 Task: Reserve a 3-hour virtual sustainable living and zero-waste lifestyle seminar for eco-conscious living.
Action: Mouse pressed left at (689, 97)
Screenshot: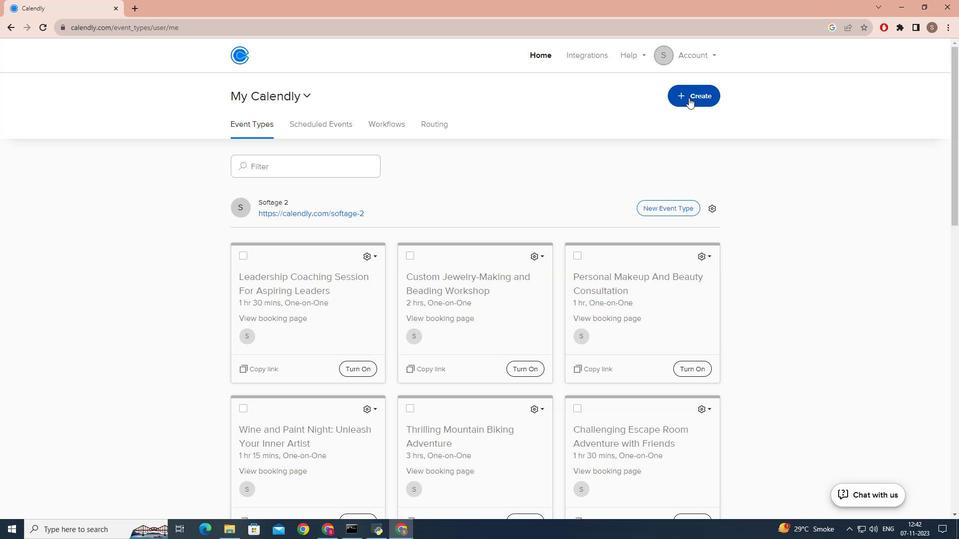 
Action: Mouse moved to (624, 144)
Screenshot: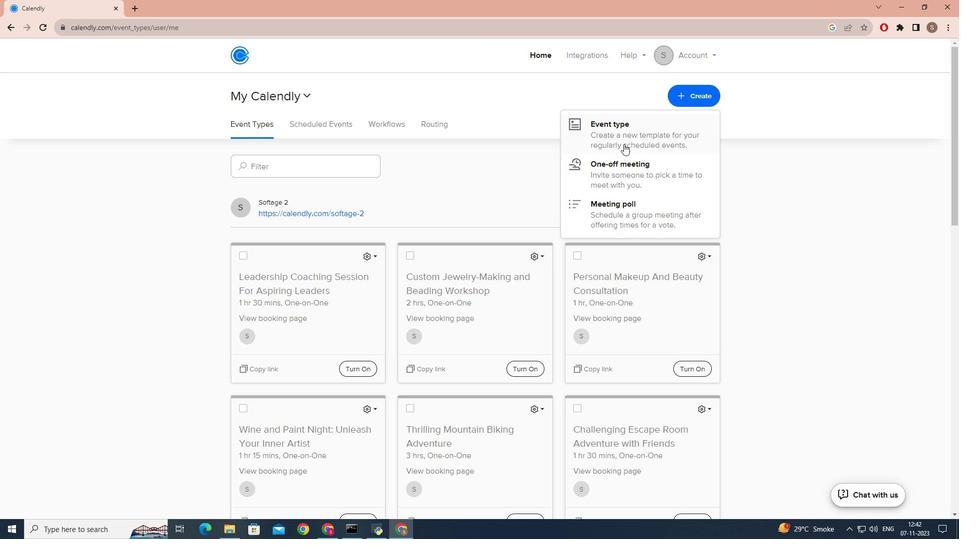 
Action: Mouse pressed left at (624, 144)
Screenshot: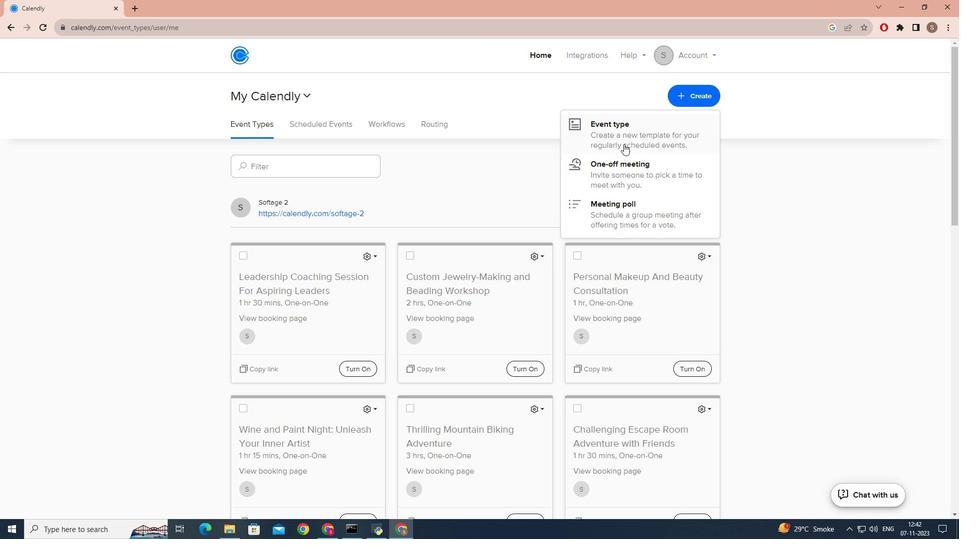 
Action: Mouse moved to (511, 188)
Screenshot: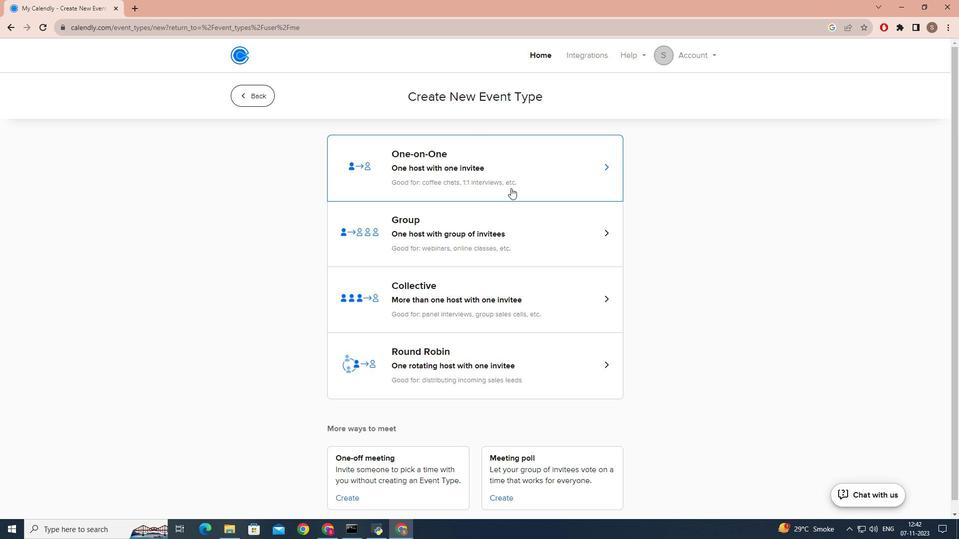
Action: Mouse pressed left at (511, 188)
Screenshot: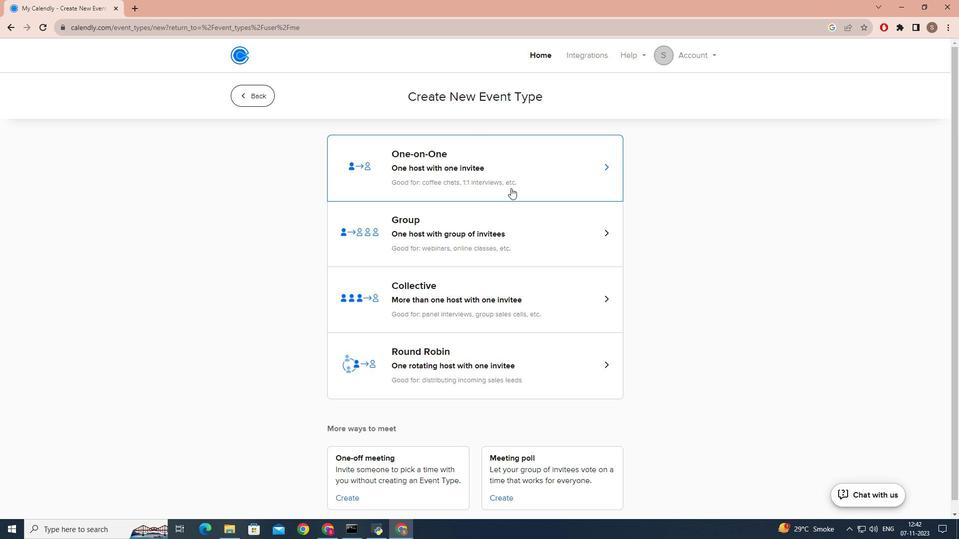 
Action: Mouse moved to (357, 232)
Screenshot: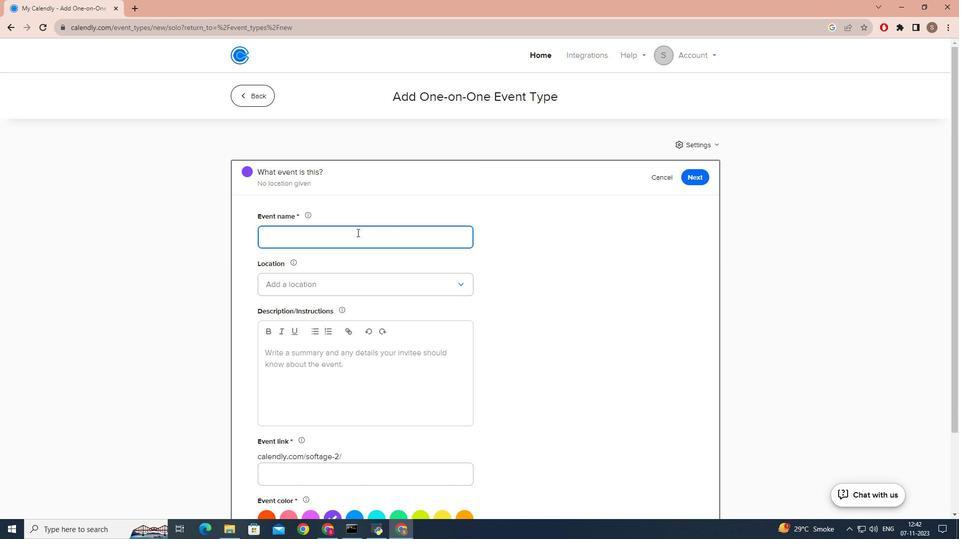 
Action: Key pressed <Key.caps_lock>S<Key.caps_lock>ustainable<Key.space><Key.caps_lock>L<Key.caps_lock>iving<Key.space>and<Key.space><Key.caps_lock>Z<Key.caps_lock>ero<Key.space><Key.caps_lock>W<Key.caps_lock>asrte<Key.backspace><Key.backspace><Key.backspace>te<Key.space><Key.caps_lock>L<Key.caps_lock>ifestyle<Key.space><Key.caps_lock>S<Key.caps_lock>eminar
Screenshot: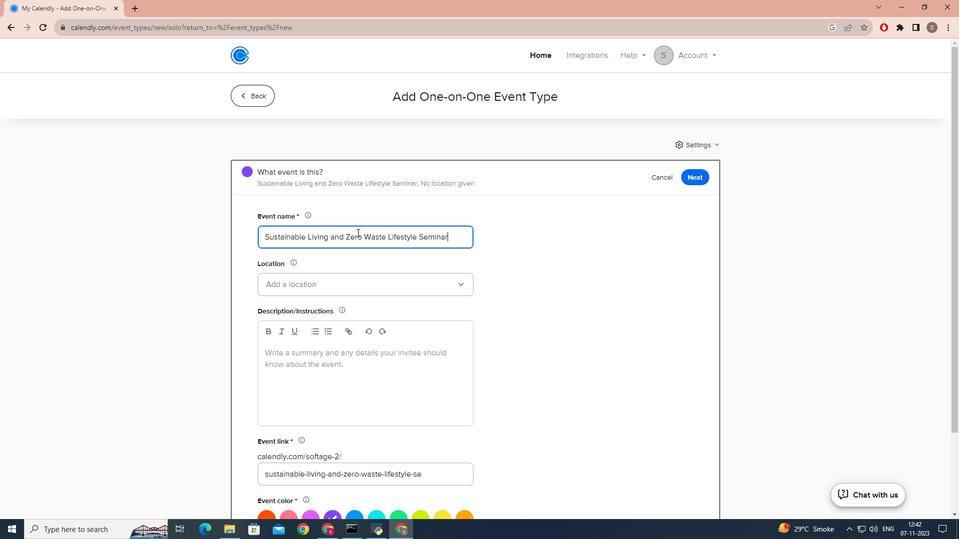 
Action: Mouse moved to (280, 272)
Screenshot: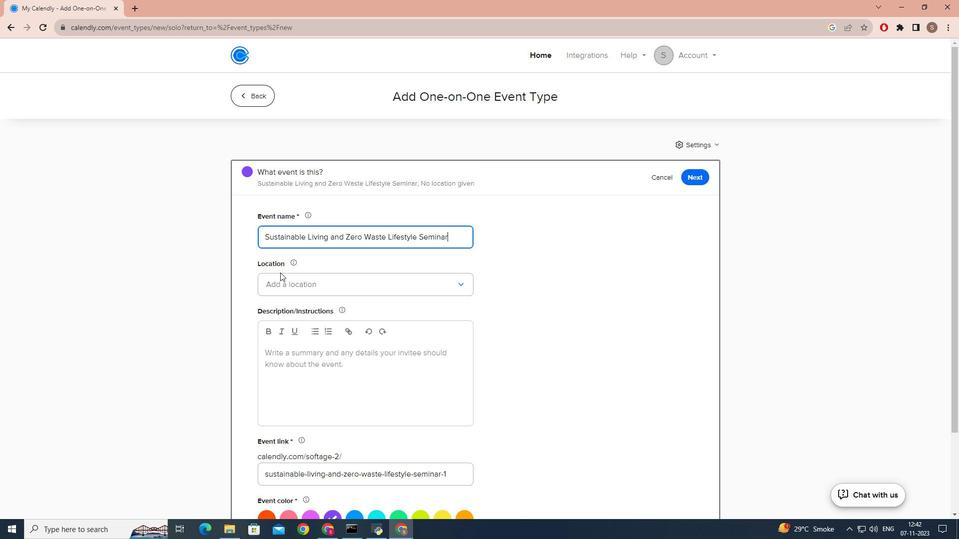 
Action: Mouse pressed left at (280, 272)
Screenshot: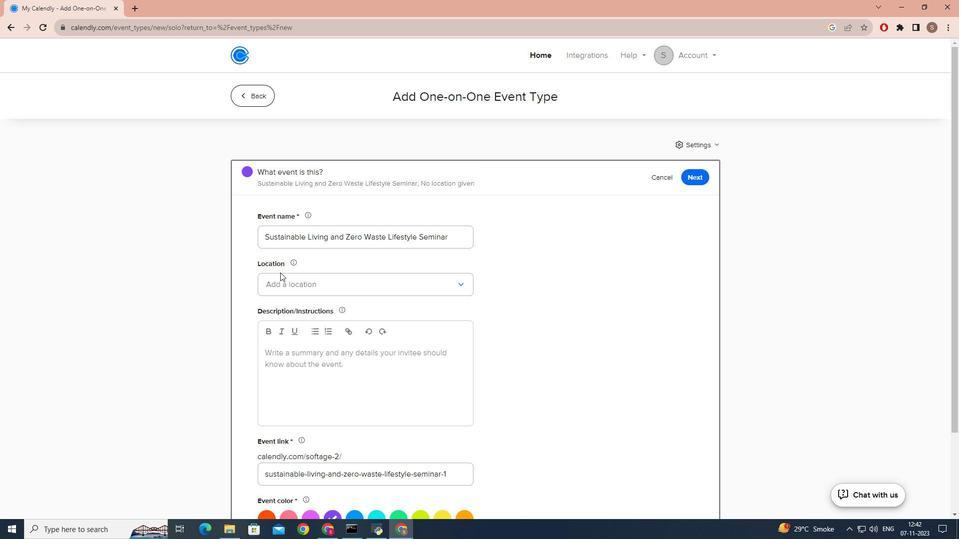 
Action: Mouse moved to (276, 276)
Screenshot: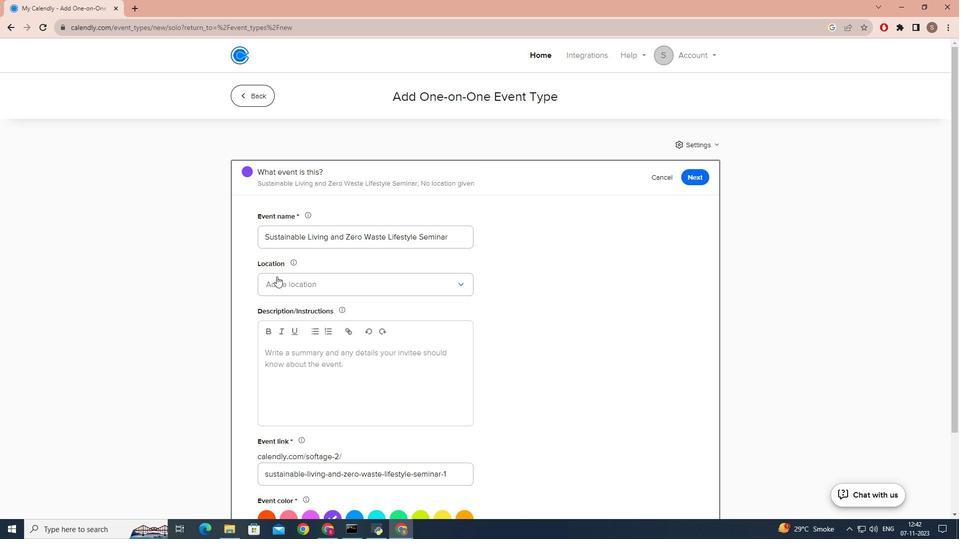 
Action: Mouse pressed left at (276, 276)
Screenshot: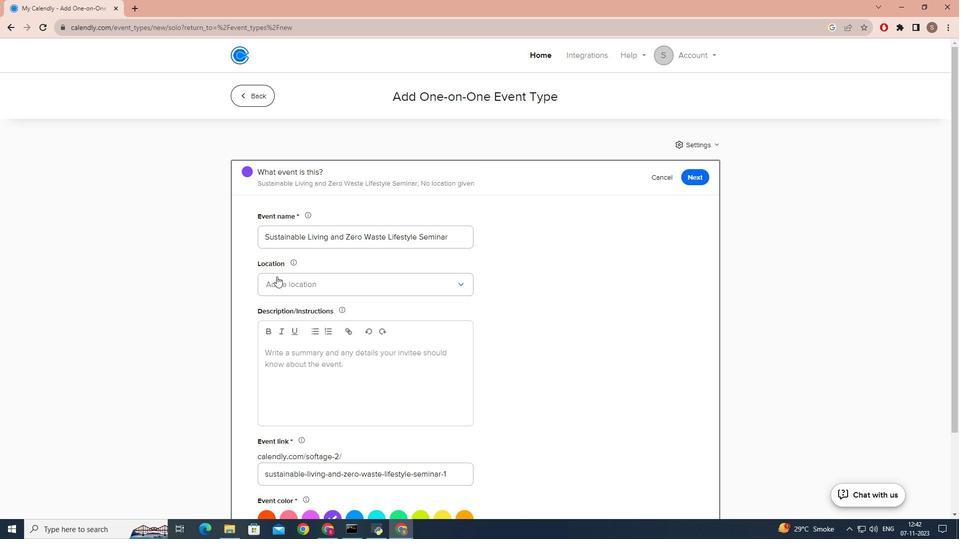 
Action: Mouse moved to (286, 360)
Screenshot: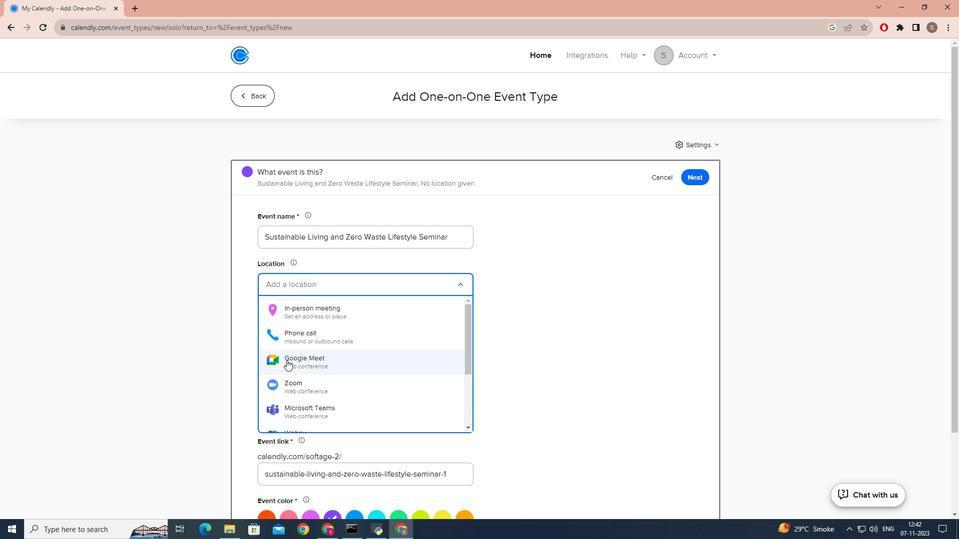 
Action: Mouse pressed left at (286, 360)
Screenshot: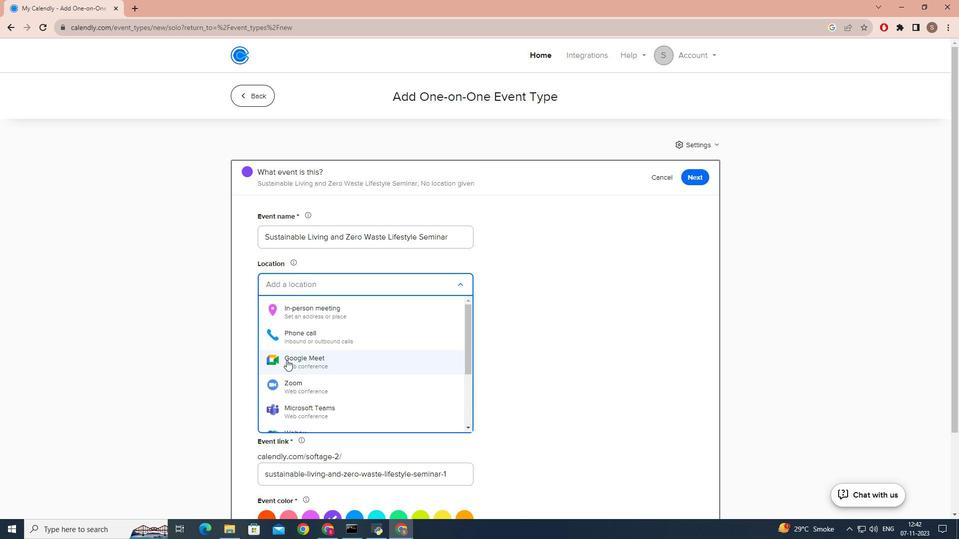 
Action: Mouse moved to (278, 385)
Screenshot: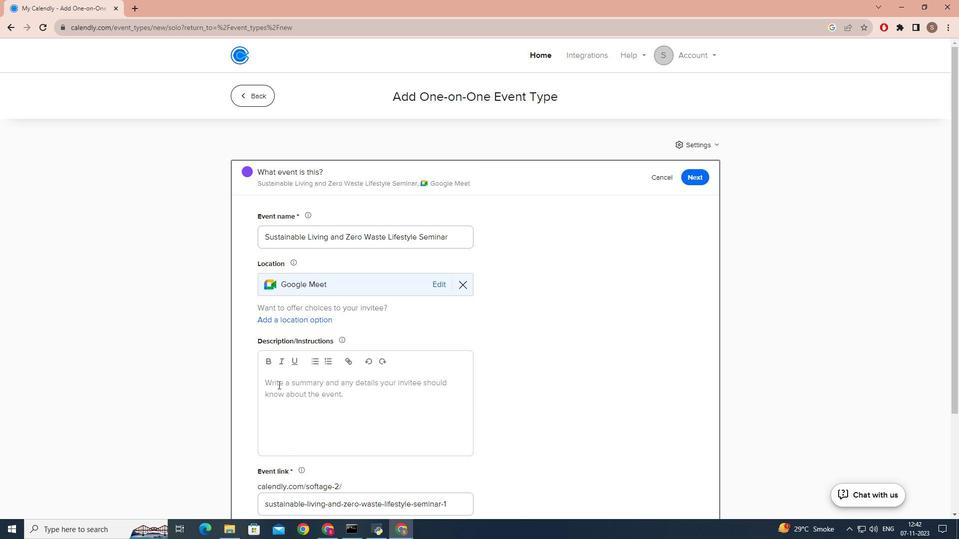 
Action: Mouse pressed left at (278, 385)
Screenshot: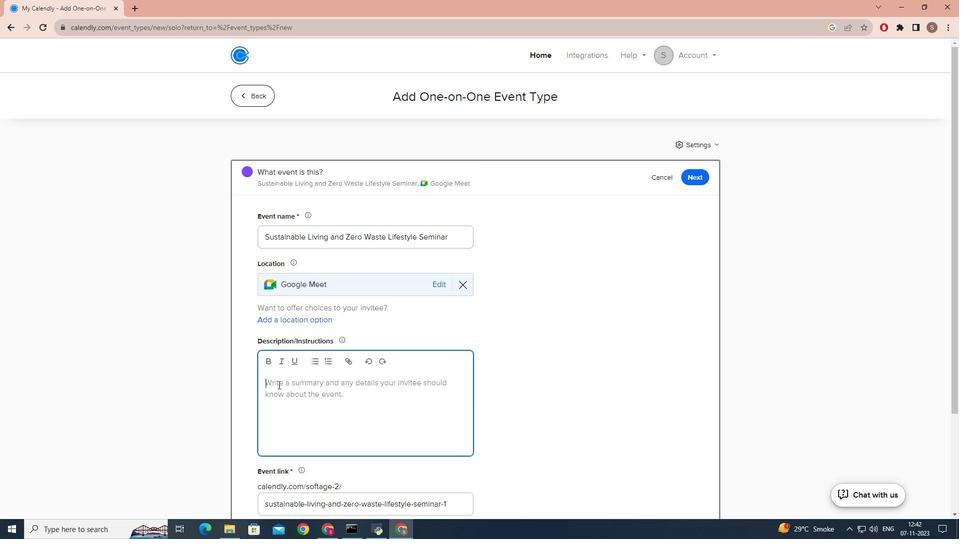 
Action: Key pressed <Key.caps_lock>J<Key.caps_lock>oin<Key.space>us<Key.space>for<Key.space>an<Key.space>enlif<Key.backspace>ghtening<Key.space>virtual<Key.space>seminar<Key.space>dedicated<Key.space>to<Key.space>sustainable<Key.space>living<Key.space>and<Key.space>adopting<Key.space>a<Key.space>zeo<Key.space>waste<Key.space>life
Screenshot: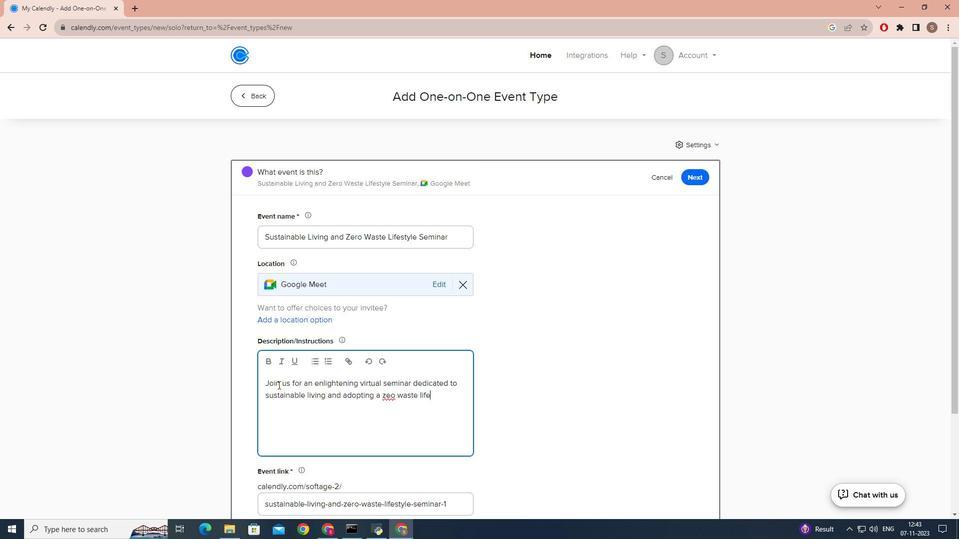 
Action: Mouse moved to (278, 385)
Screenshot: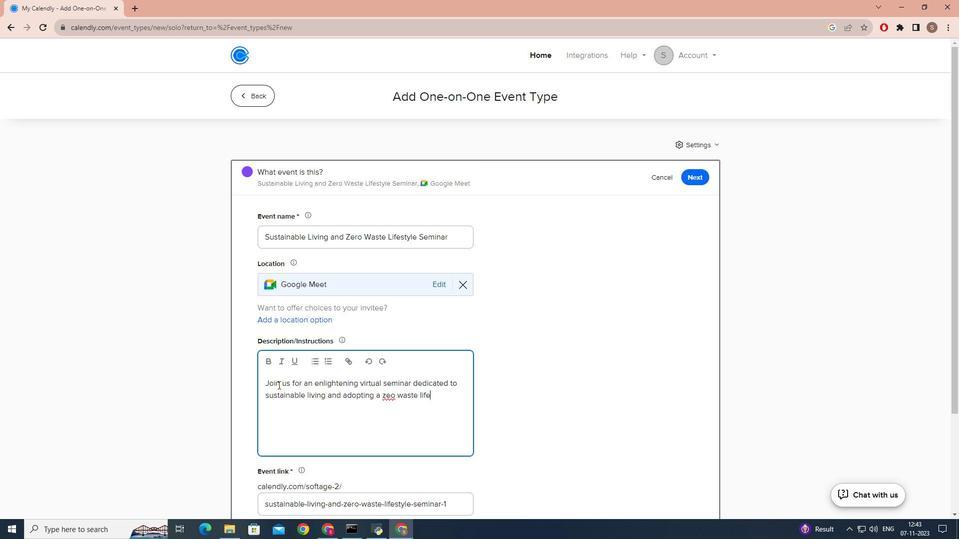 
Action: Key pressed style<Key.space>
Screenshot: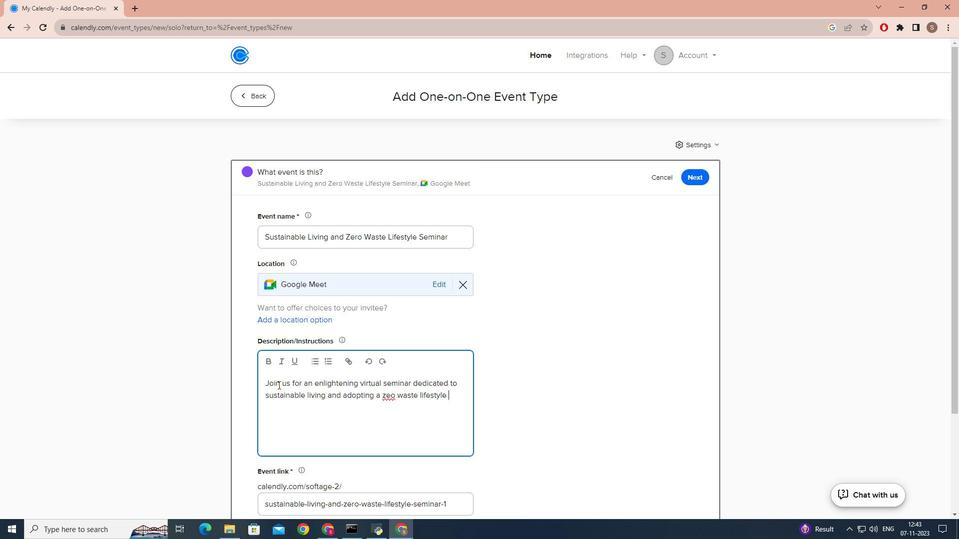 
Action: Mouse moved to (391, 398)
Screenshot: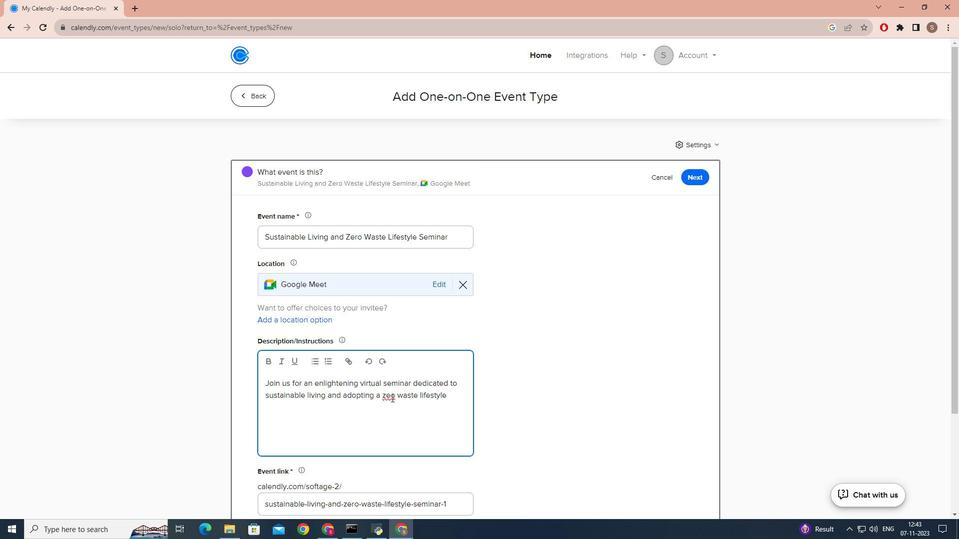 
Action: Mouse pressed left at (391, 398)
Screenshot: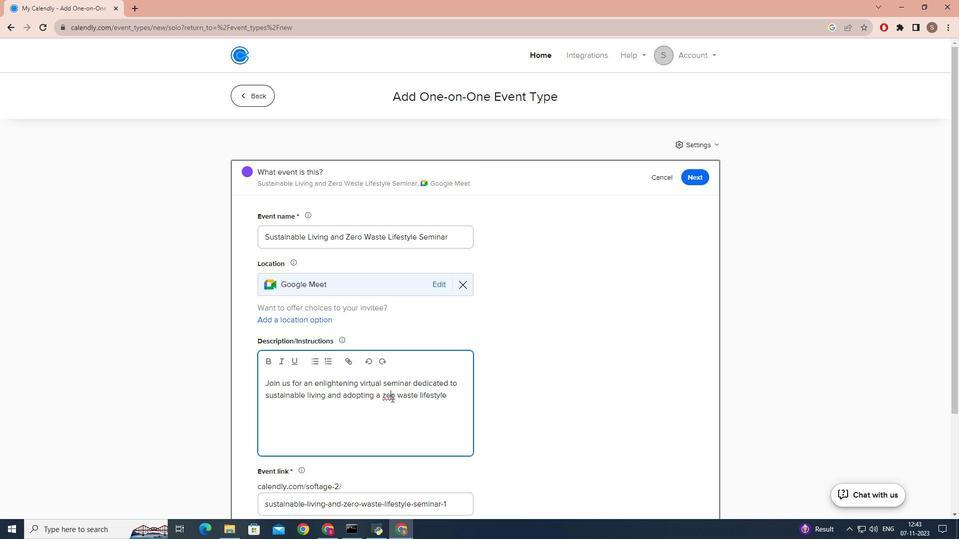 
Action: Key pressed r
Screenshot: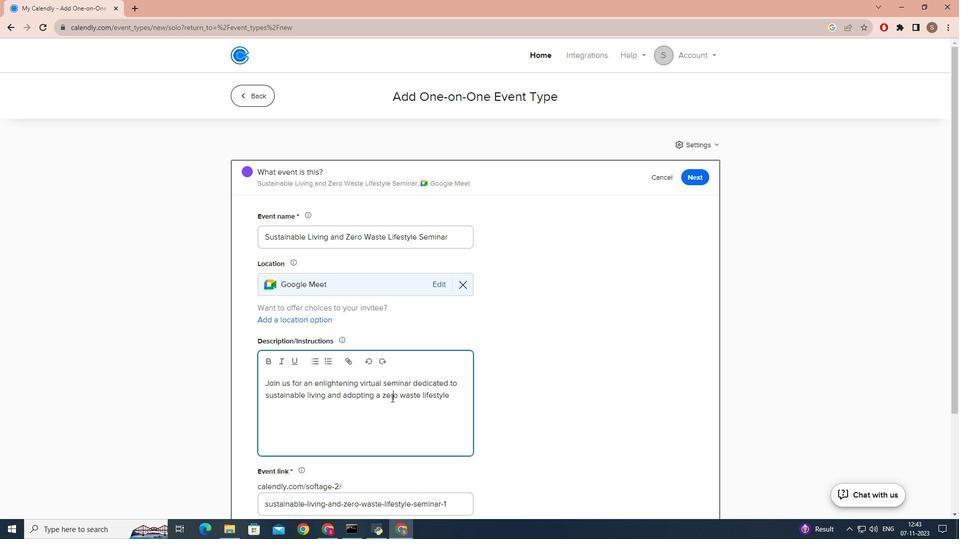 
Action: Mouse moved to (455, 397)
Screenshot: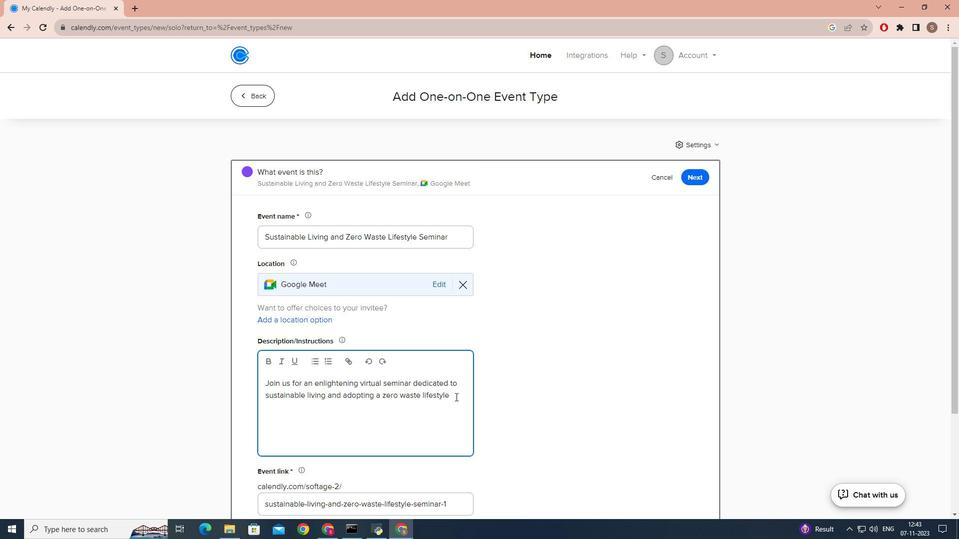 
Action: Mouse pressed left at (455, 397)
Screenshot: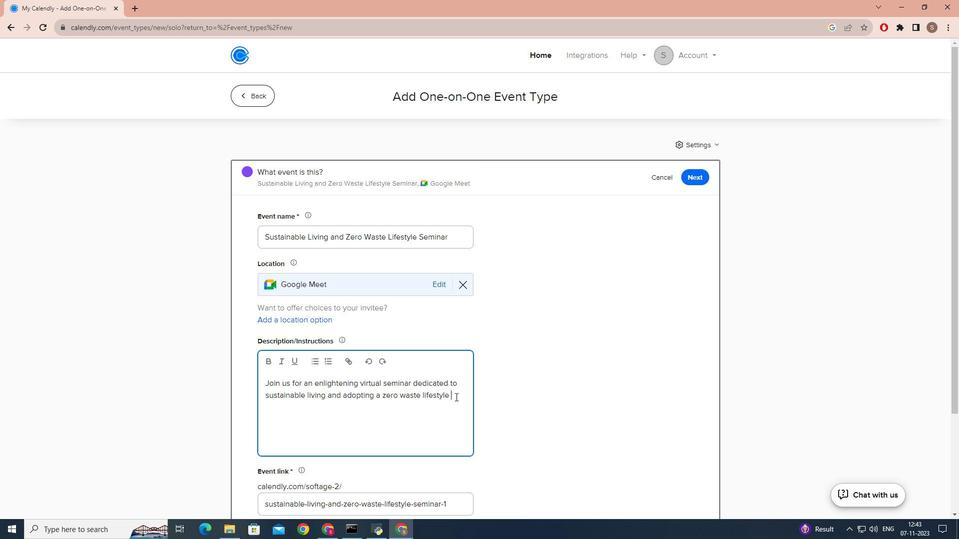 
Action: Key pressed .<Key.caps_lock>T<Key.caps_lock>his<Key.space>seminar<Key.space>is<Key.space>designed<Key.space>for<Key.space>c<Key.backspace><Key.caps_lock>E<Key.caps_lock>co<Key.space>conscious<Key.space>people<Key.space>who<Key.space>want<Key.space>to<Key.space>make<Key.space>a<Key.space>post<Key.backspace>itive<Key.space>impact<Key.space>on<Key.space>the<Key.space>planet.<Key.caps_lock>L<Key.caps_lock>earn<Key.space>practical<Key.space>tips,<Key.space>engage<Key.space>in<Key.space>discussions<Key.space>and<Key.space>discover<Key.space>how<Key.space>to<Key.space>reduce<Key.space>your<Key.space>environmental<Key.space>footprints.<Key.caps_lock>R<Key.caps_lock>eserve<Key.space>your<Key.space>spot<Key.space>now<Key.shift_r>!
Screenshot: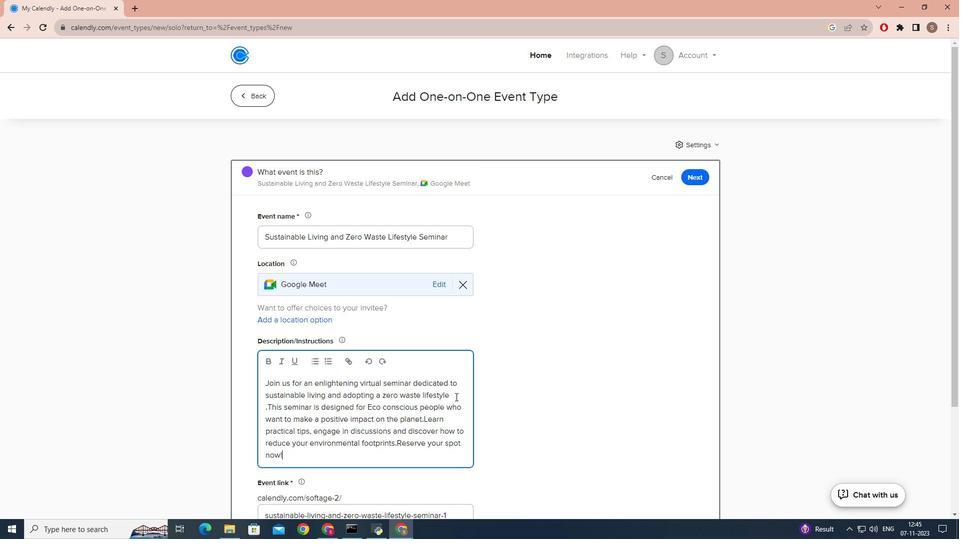 
Action: Mouse moved to (455, 390)
Screenshot: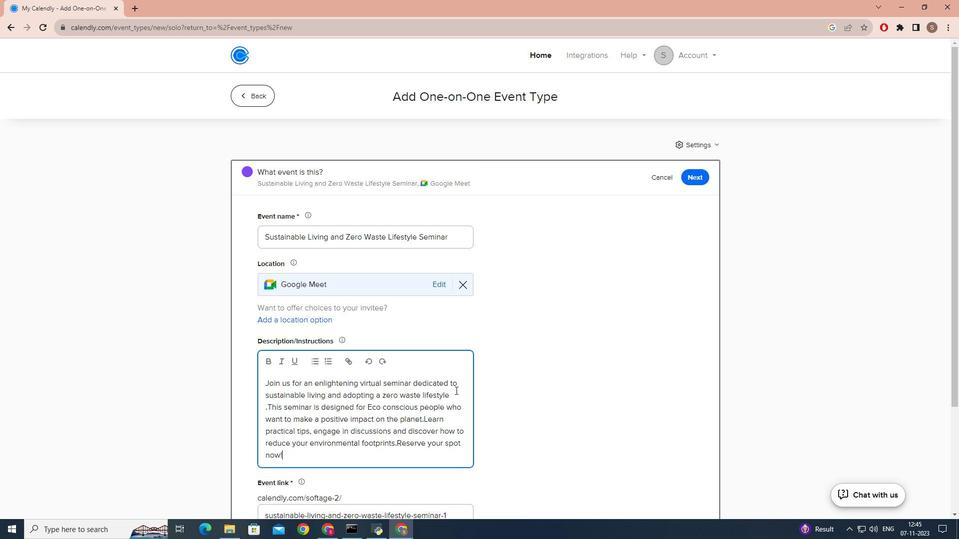 
Action: Mouse scrolled (455, 390) with delta (0, 0)
Screenshot: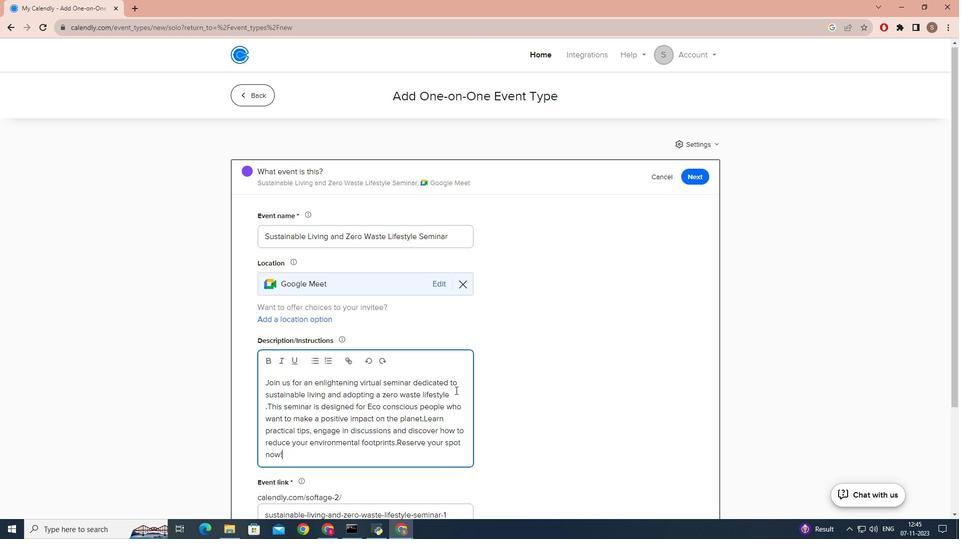 
Action: Mouse scrolled (455, 390) with delta (0, 0)
Screenshot: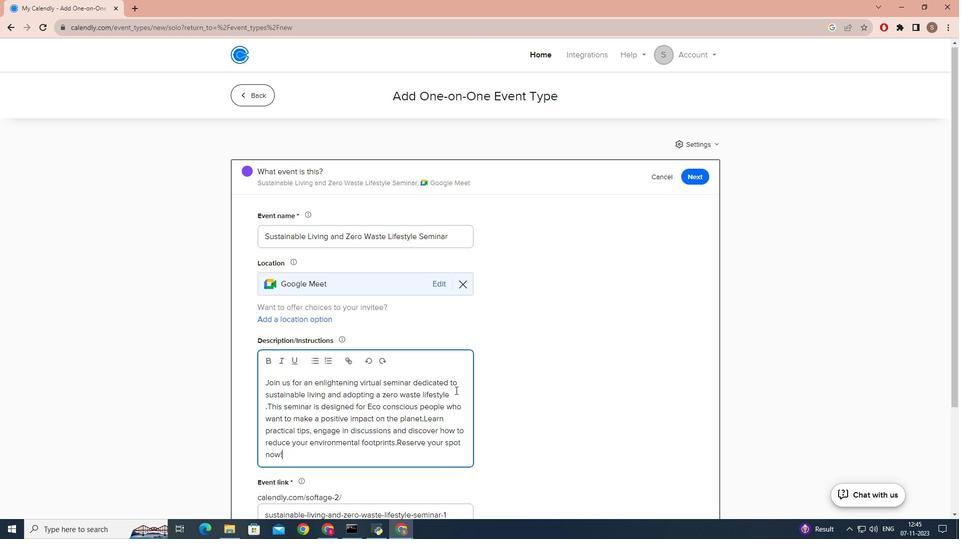 
Action: Mouse scrolled (455, 390) with delta (0, 0)
Screenshot: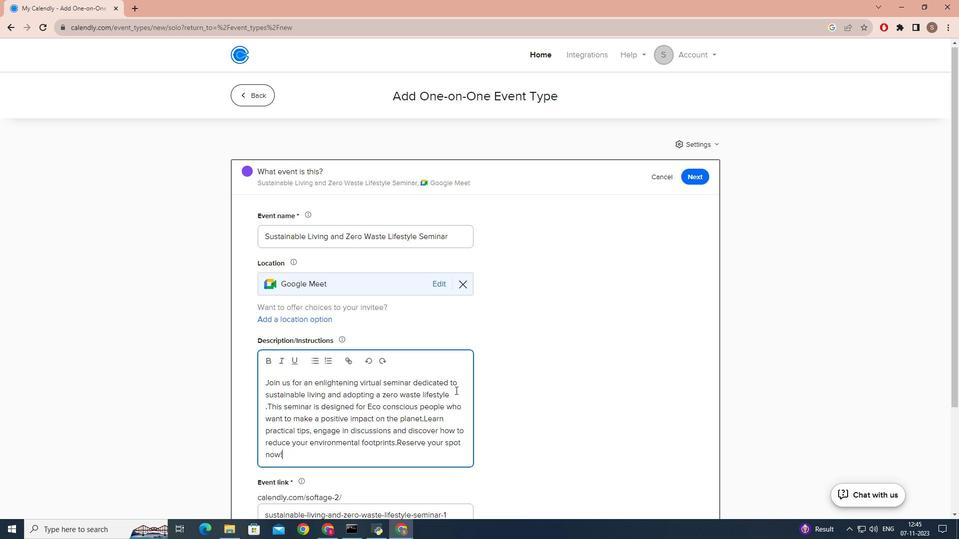 
Action: Mouse scrolled (455, 390) with delta (0, 0)
Screenshot: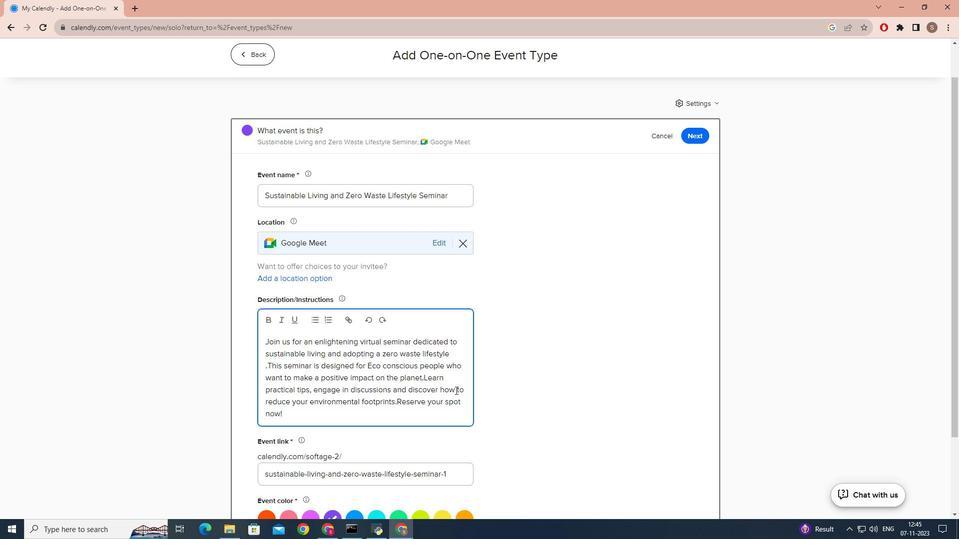 
Action: Mouse scrolled (455, 390) with delta (0, 0)
Screenshot: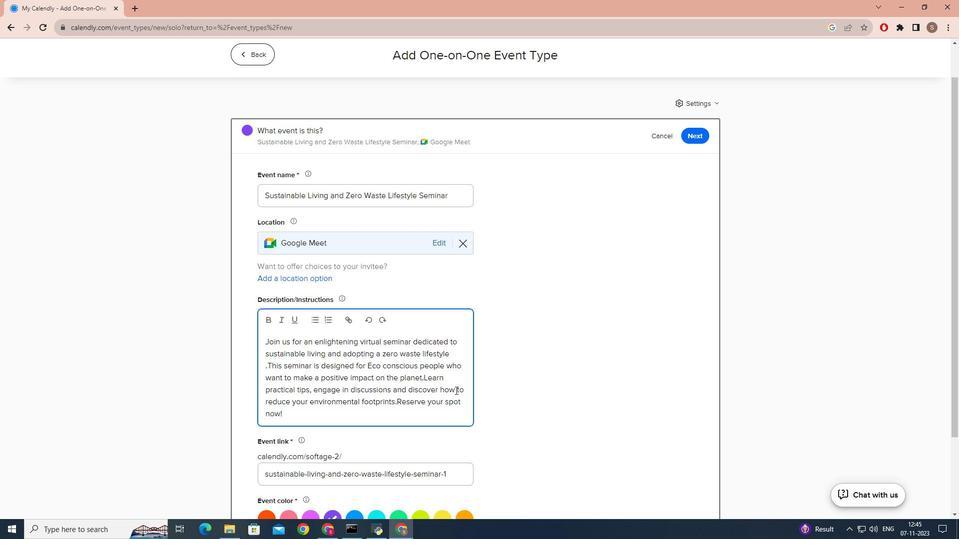 
Action: Mouse moved to (361, 425)
Screenshot: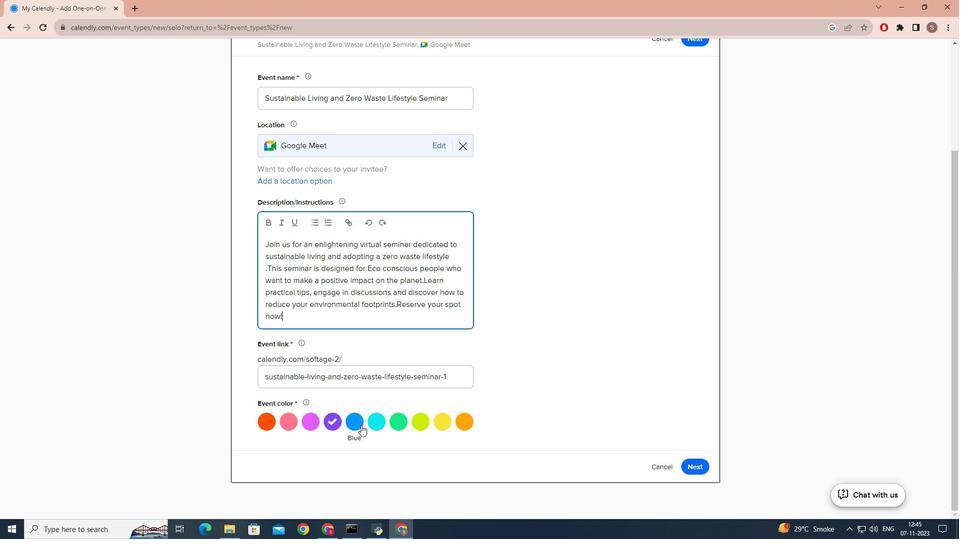 
Action: Mouse pressed left at (361, 425)
Screenshot: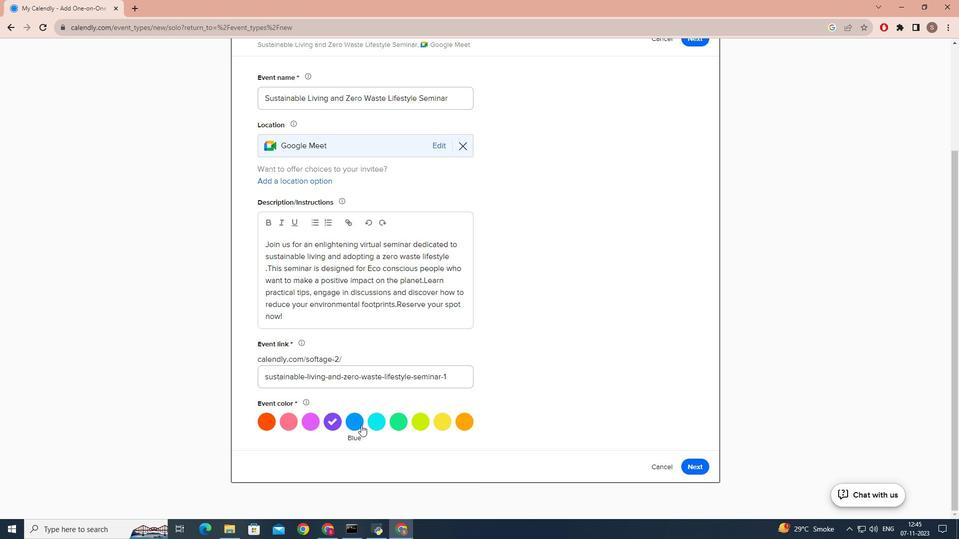 
Action: Mouse moved to (369, 423)
Screenshot: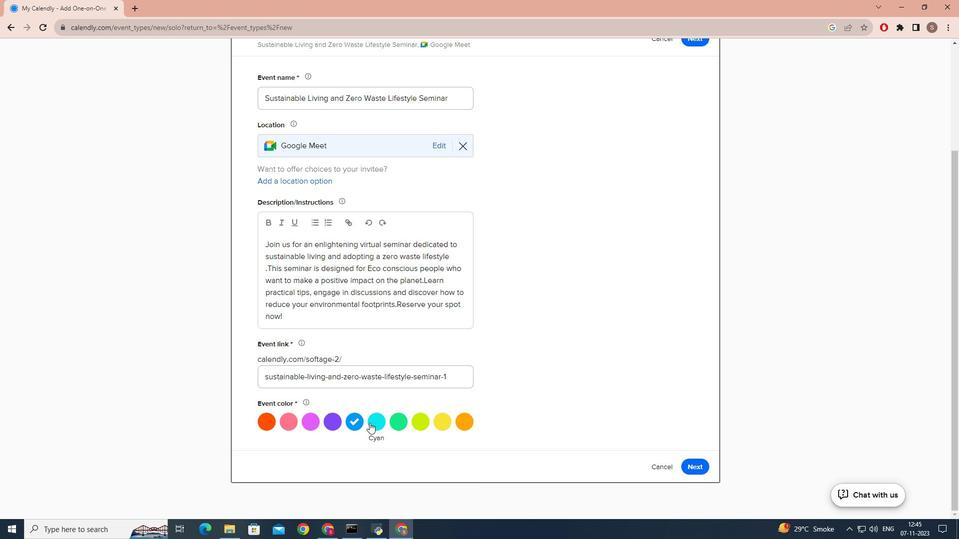 
Action: Mouse pressed left at (369, 423)
Screenshot: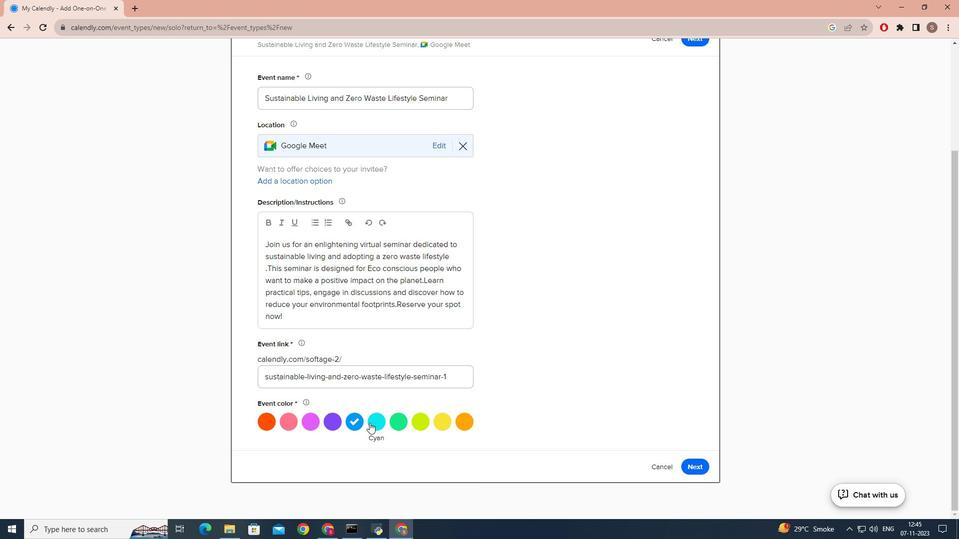 
Action: Mouse moved to (688, 465)
Screenshot: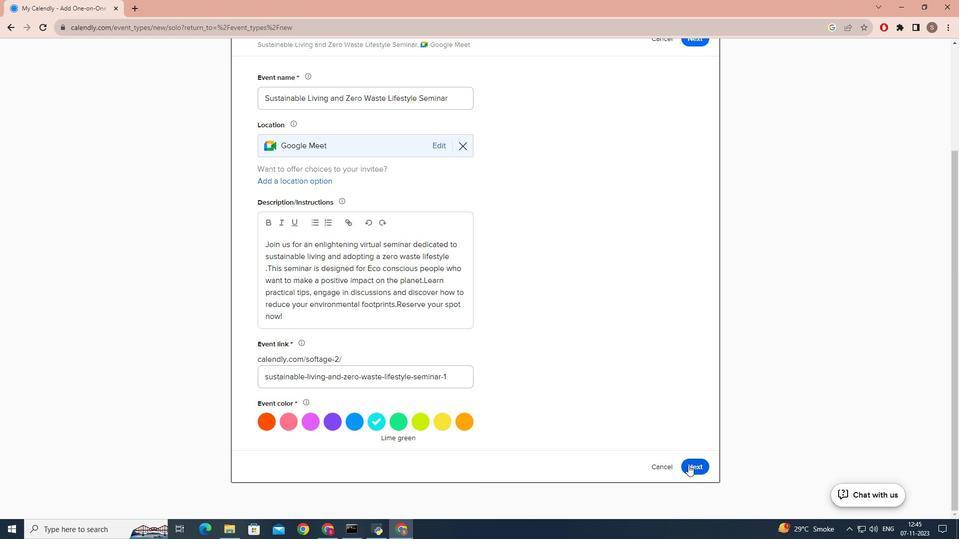 
Action: Mouse pressed left at (688, 465)
Screenshot: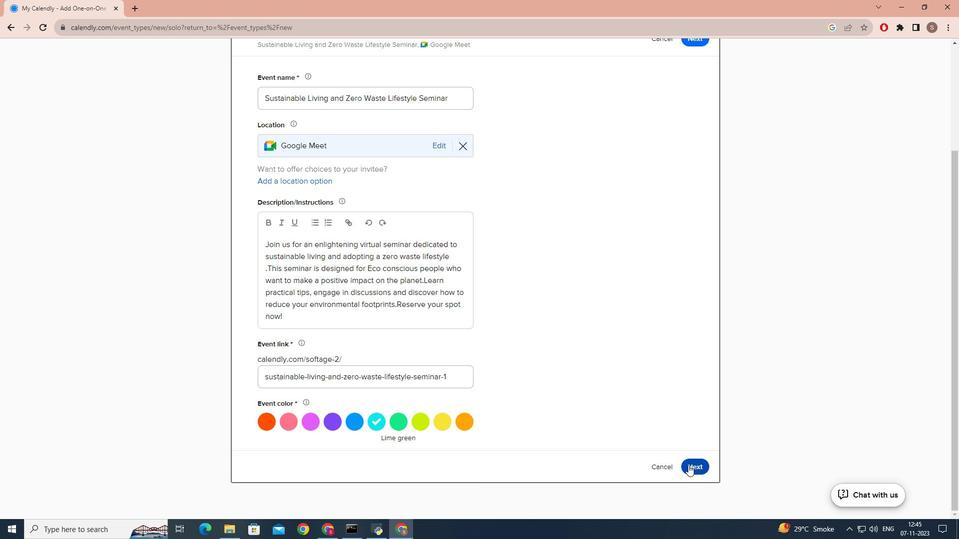 
Action: Mouse moved to (253, 275)
Screenshot: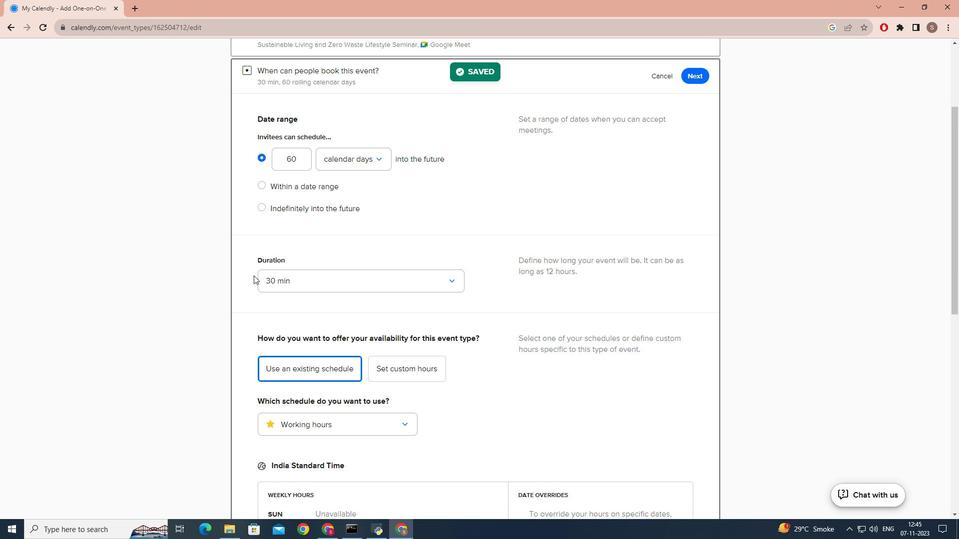 
Action: Mouse pressed left at (253, 275)
Screenshot: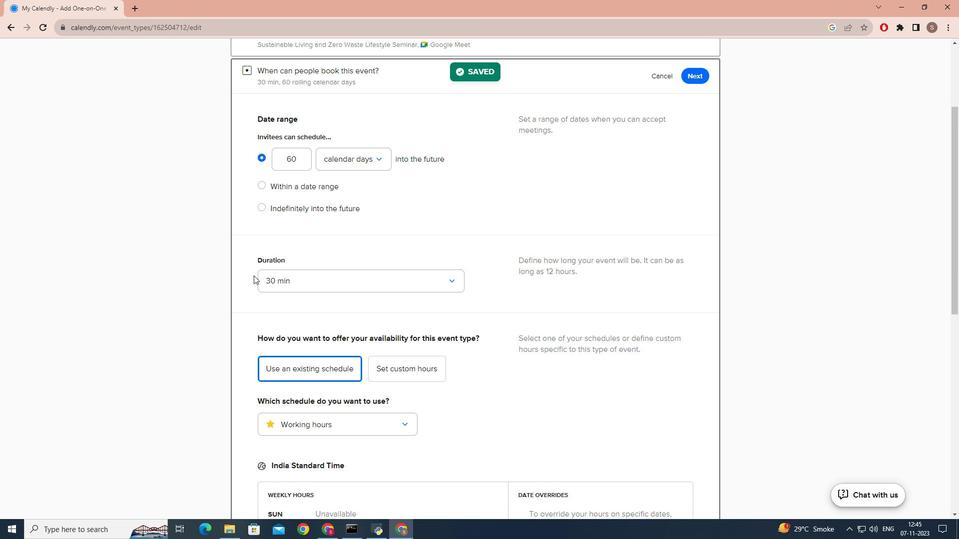 
Action: Mouse moved to (272, 272)
Screenshot: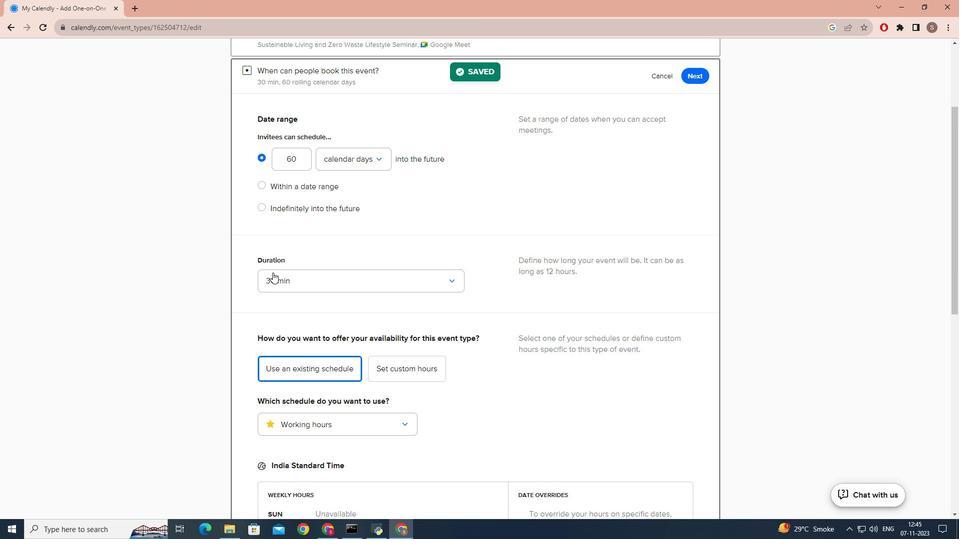 
Action: Mouse pressed left at (272, 272)
Screenshot: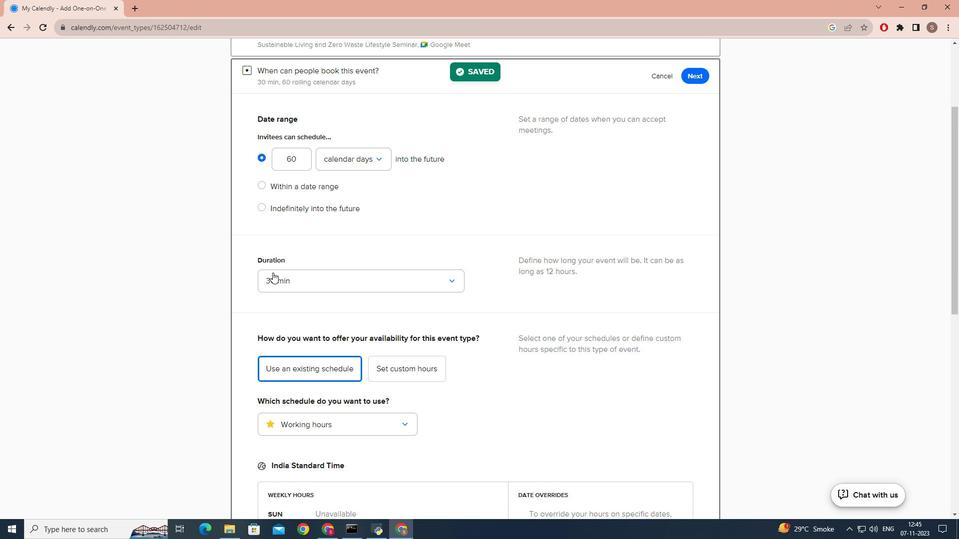 
Action: Mouse moved to (276, 389)
Screenshot: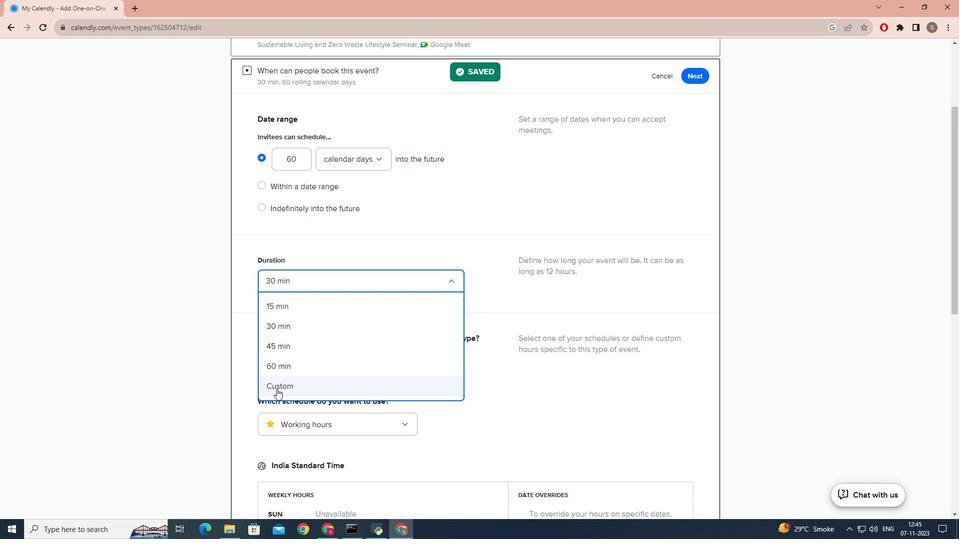 
Action: Mouse pressed left at (276, 389)
Screenshot: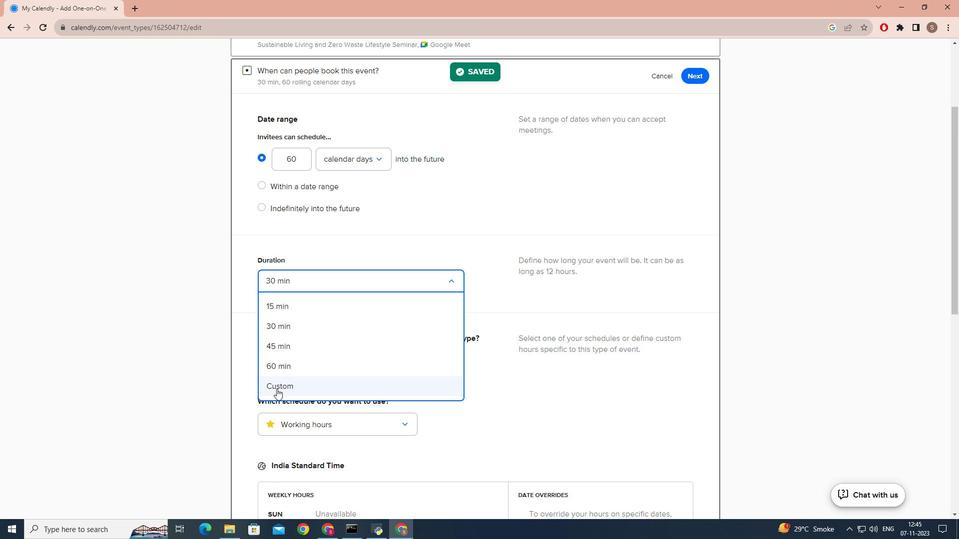 
Action: Mouse moved to (418, 313)
Screenshot: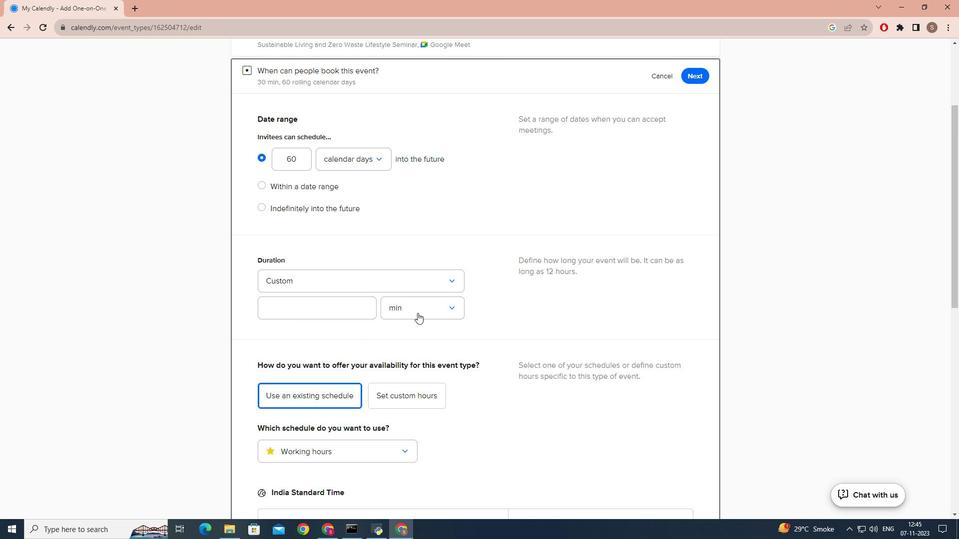
Action: Mouse pressed left at (418, 313)
Screenshot: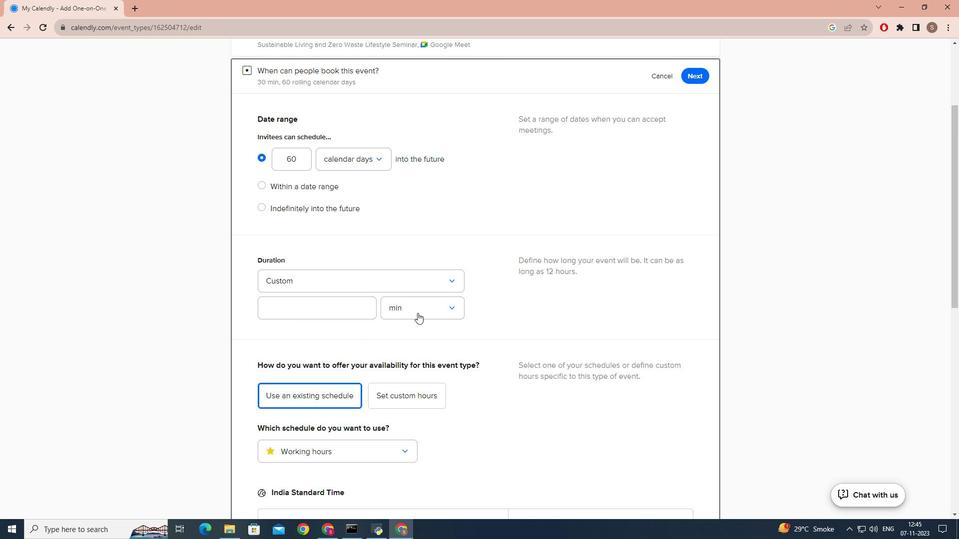 
Action: Mouse moved to (402, 345)
Screenshot: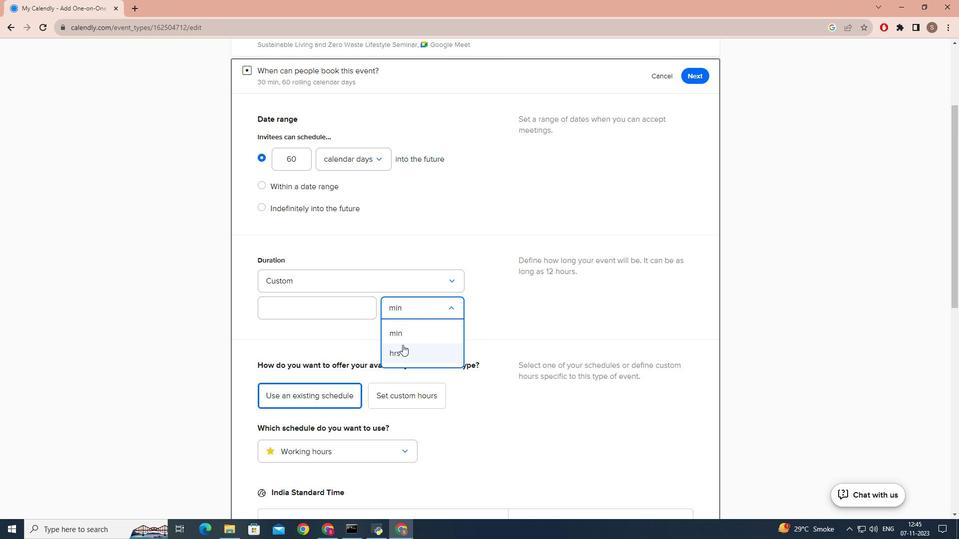
Action: Mouse pressed left at (402, 345)
Screenshot: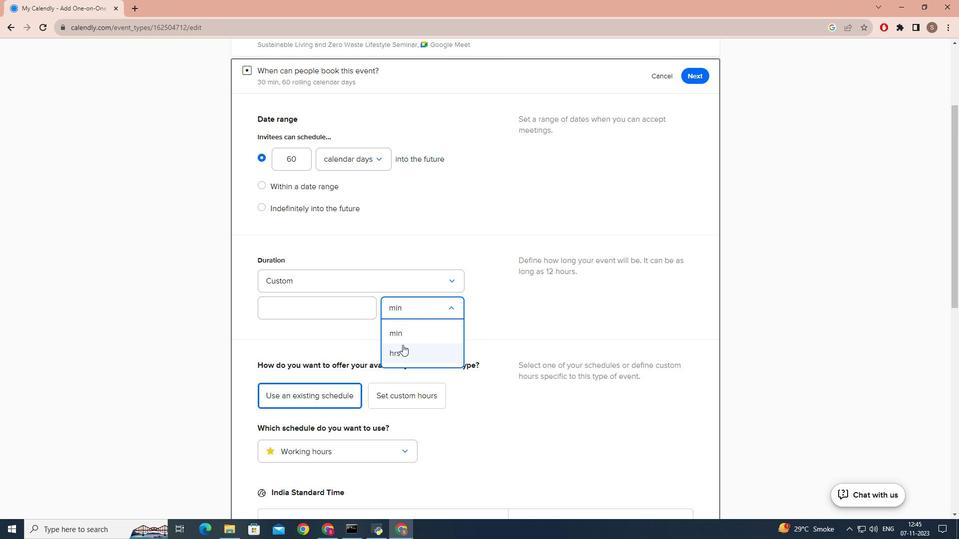 
Action: Mouse moved to (348, 306)
Screenshot: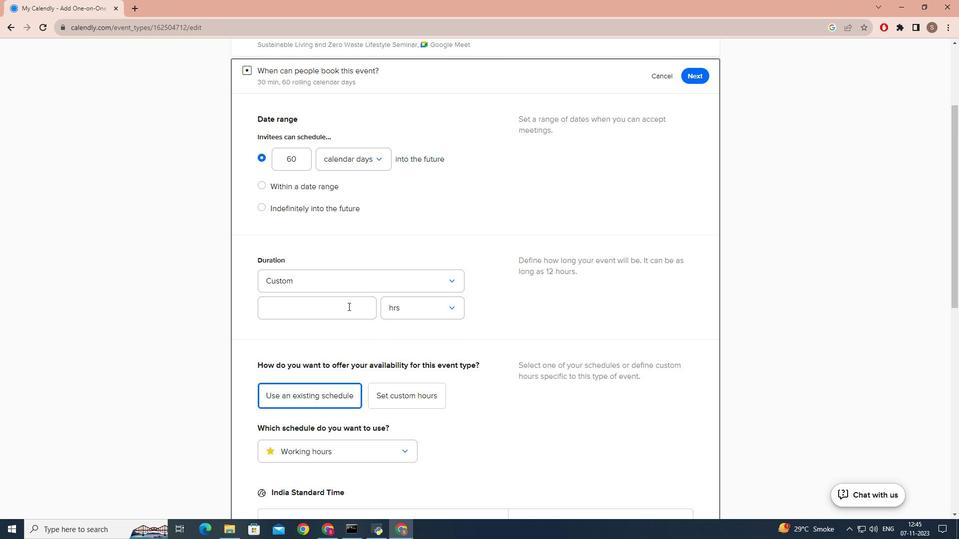 
Action: Mouse pressed left at (348, 306)
Screenshot: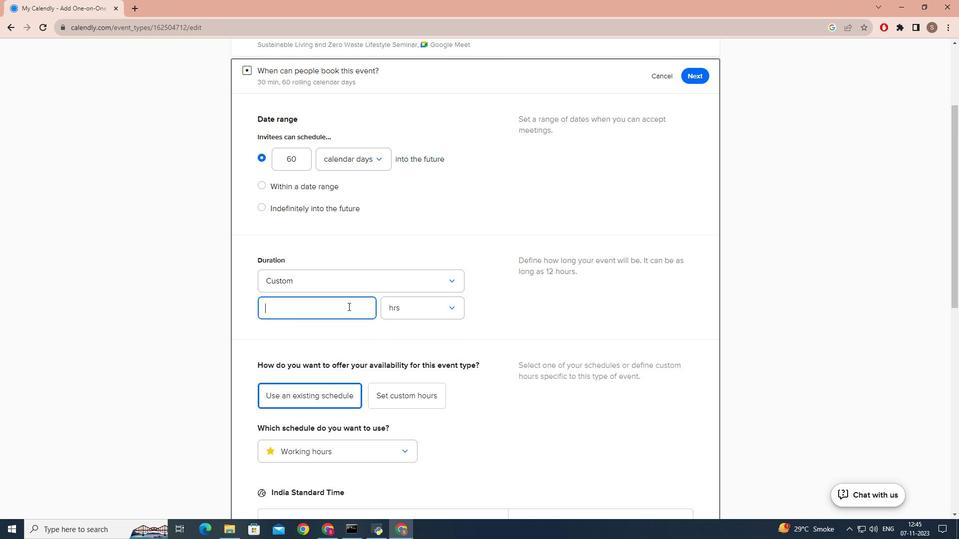
Action: Key pressed 3
Screenshot: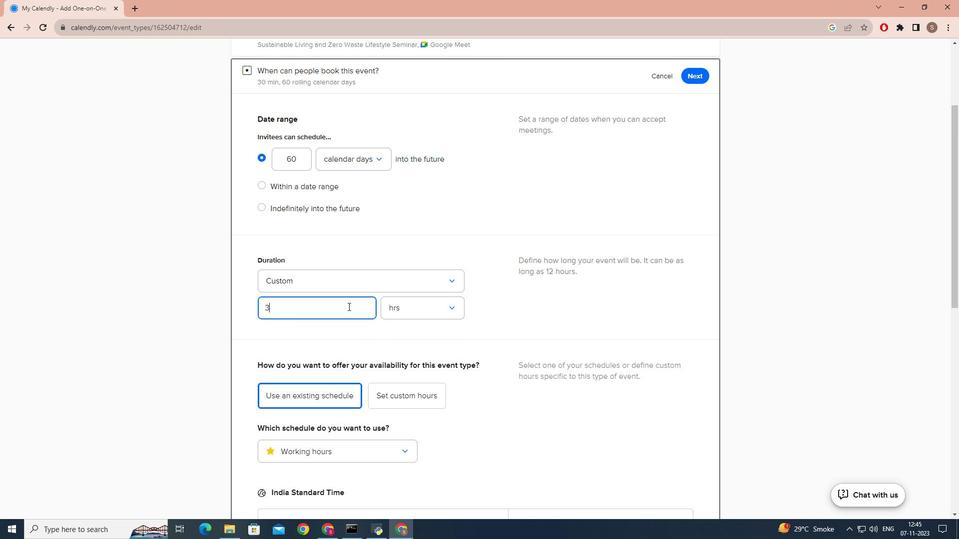 
Action: Mouse moved to (324, 321)
Screenshot: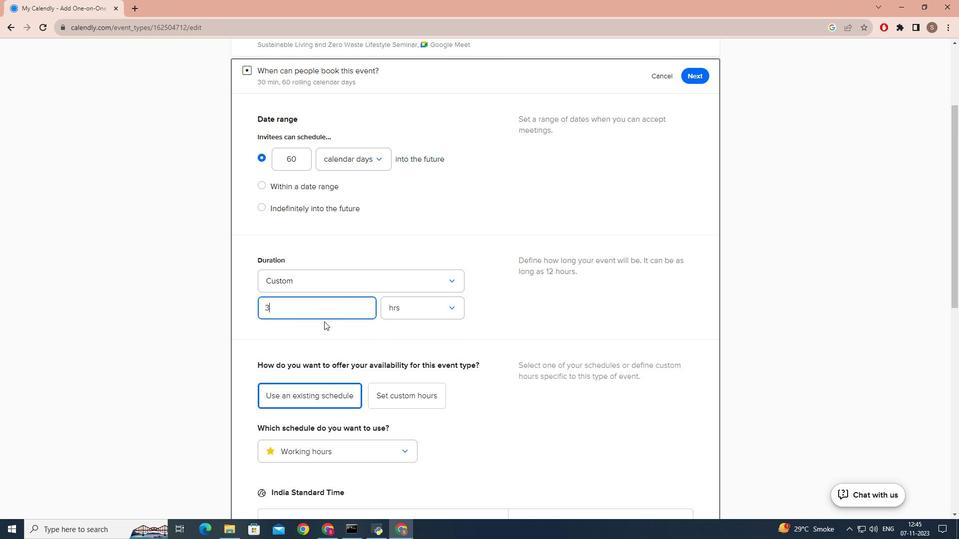 
Action: Mouse pressed left at (324, 321)
Screenshot: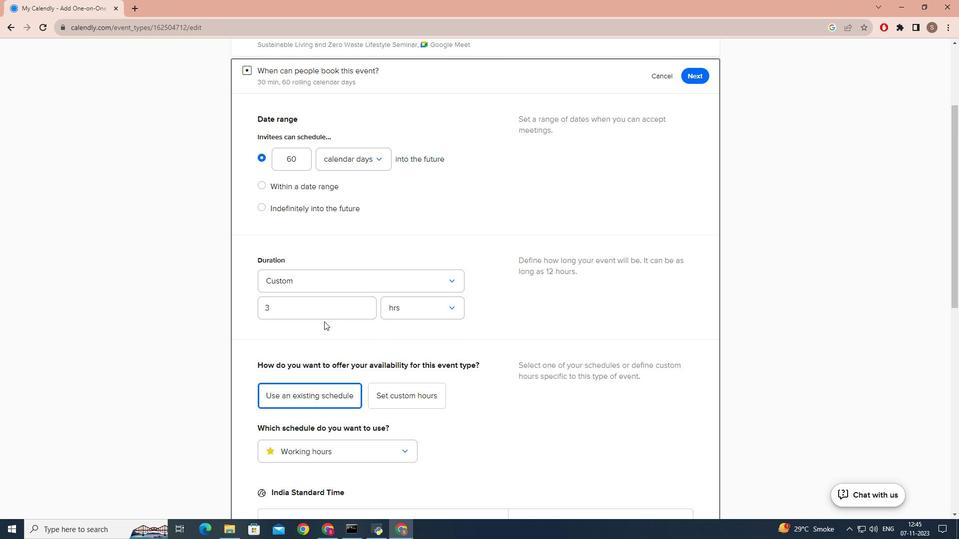 
Action: Mouse scrolled (324, 321) with delta (0, 0)
Screenshot: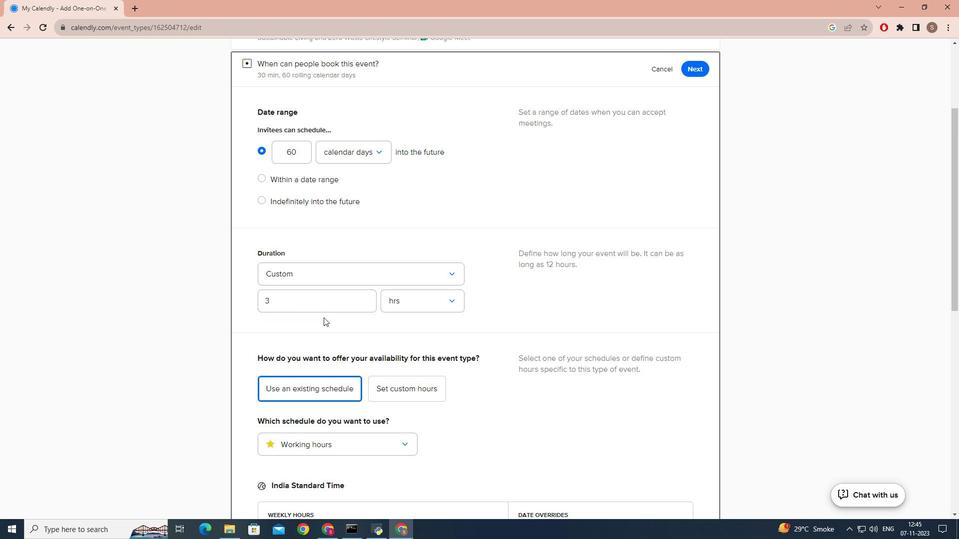
Action: Mouse scrolled (324, 321) with delta (0, 0)
Screenshot: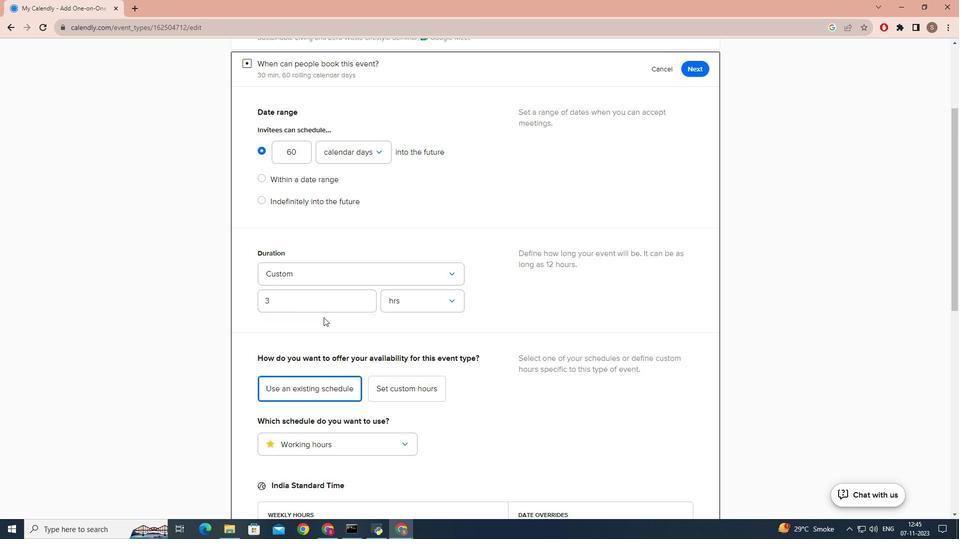 
Action: Mouse scrolled (324, 320) with delta (0, 0)
Screenshot: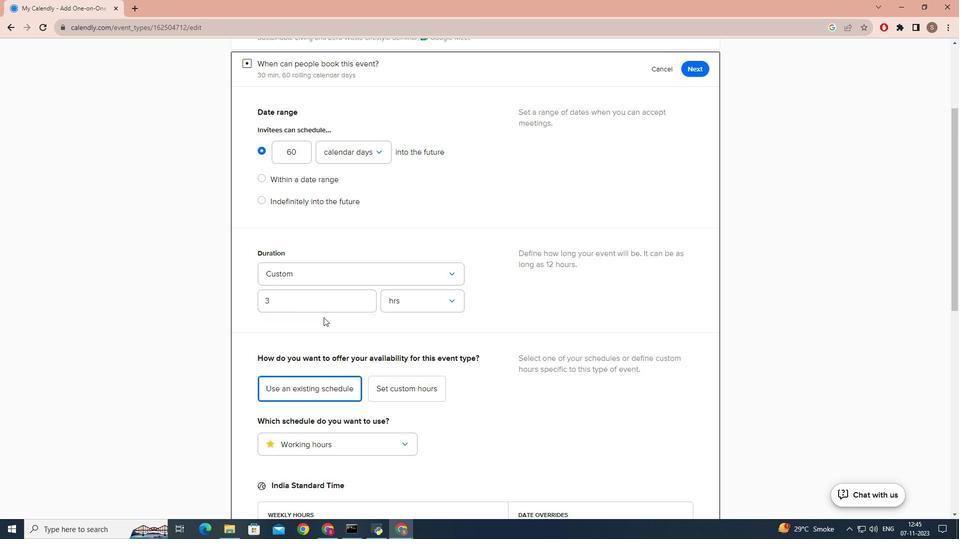 
Action: Mouse moved to (323, 321)
Screenshot: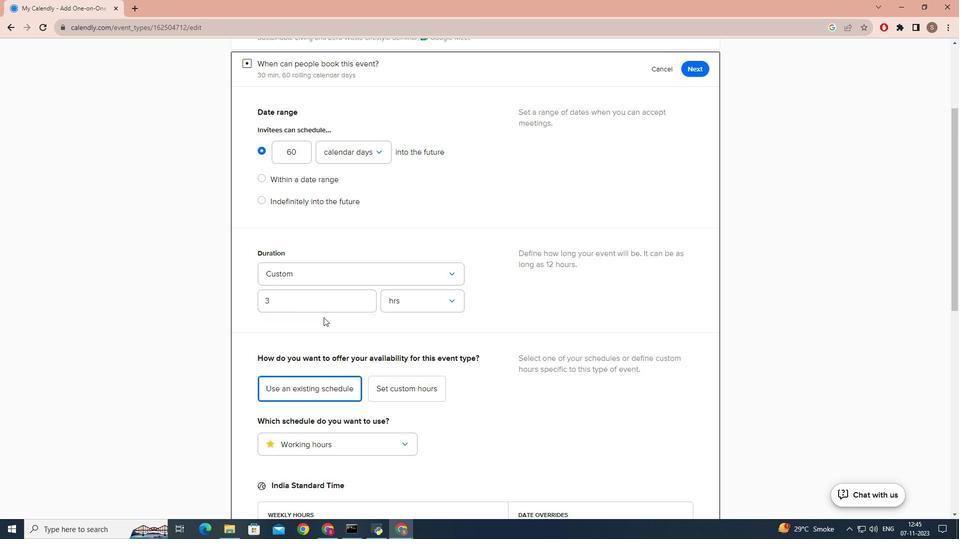 
Action: Mouse scrolled (323, 321) with delta (0, 0)
Screenshot: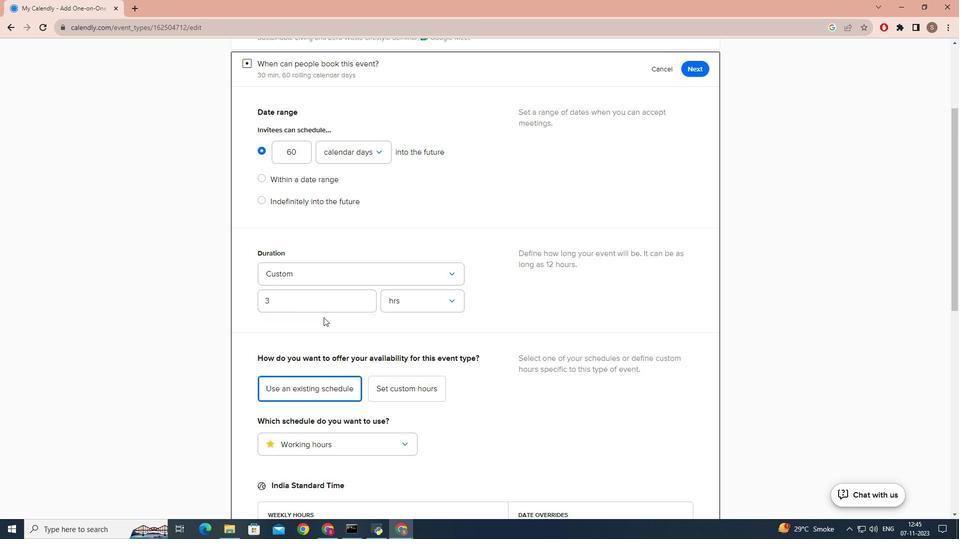 
Action: Mouse moved to (323, 321)
Screenshot: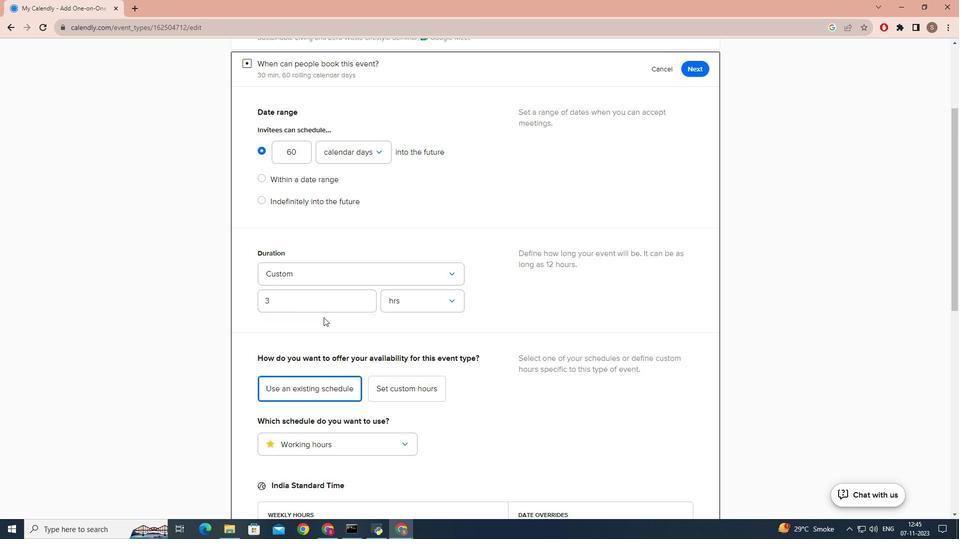 
Action: Mouse scrolled (323, 320) with delta (0, 0)
Screenshot: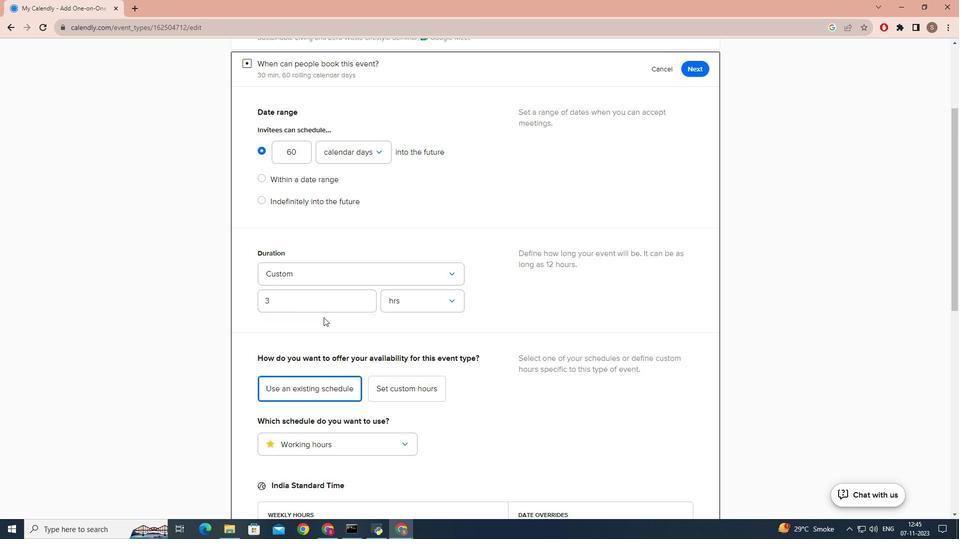 
Action: Mouse moved to (323, 319)
Screenshot: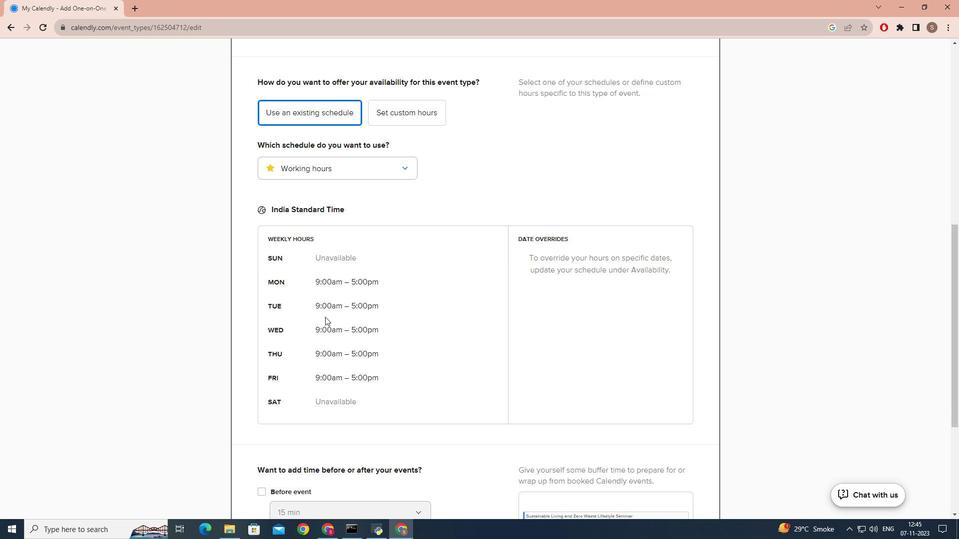 
Action: Mouse scrolled (323, 319) with delta (0, 0)
Screenshot: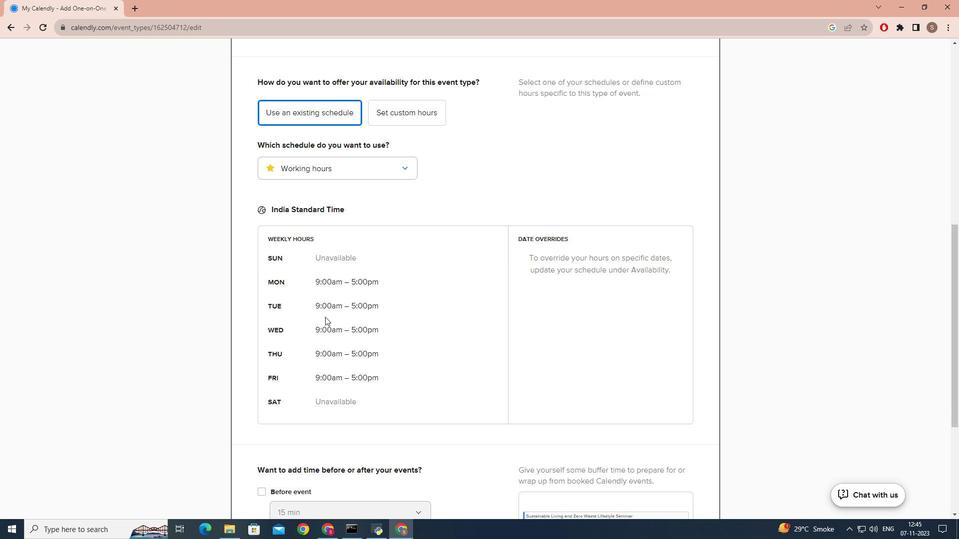 
Action: Mouse moved to (323, 319)
Screenshot: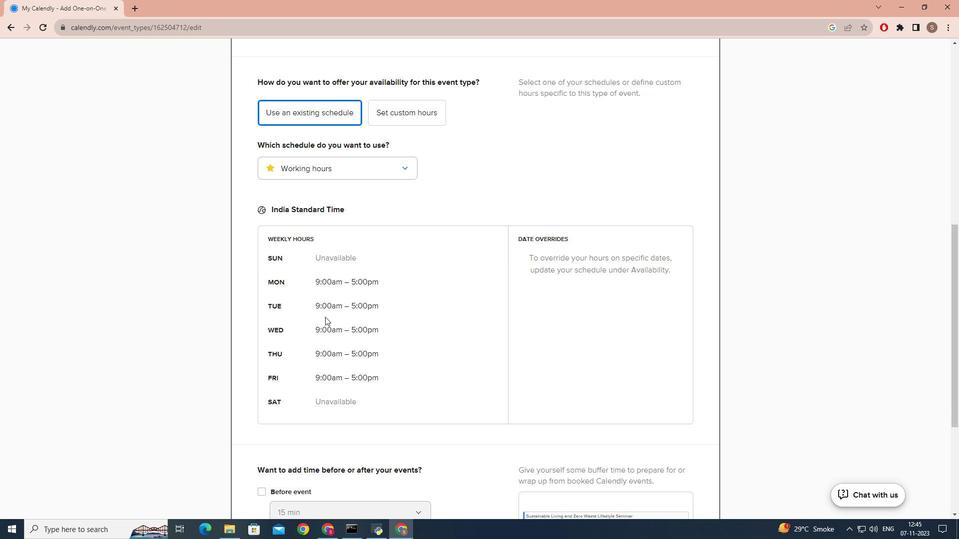 
Action: Mouse scrolled (323, 318) with delta (0, 0)
Screenshot: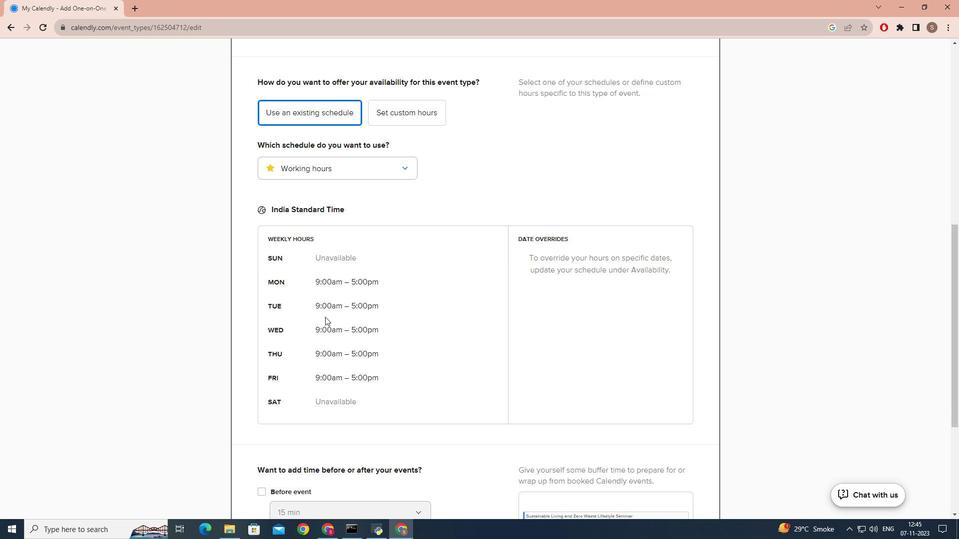 
Action: Mouse moved to (325, 317)
Screenshot: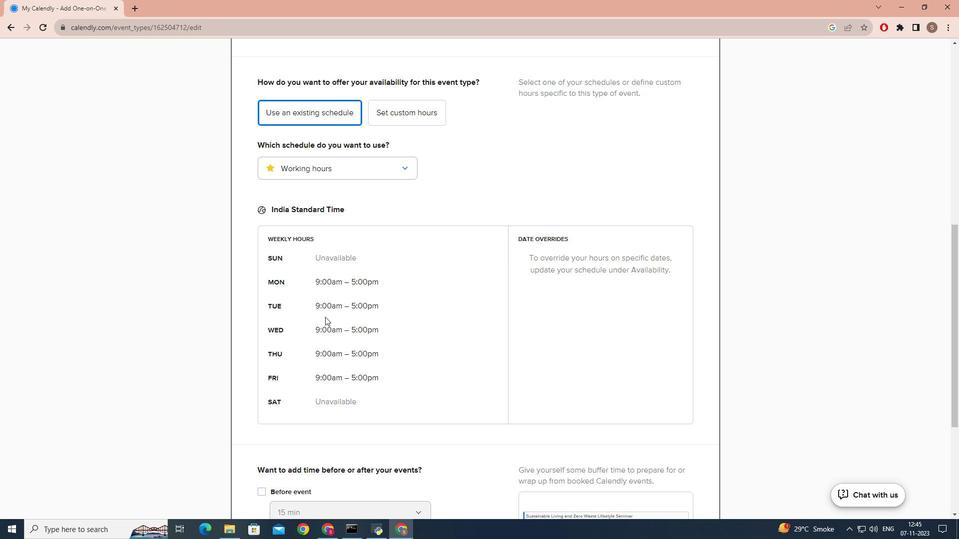 
Action: Mouse scrolled (325, 316) with delta (0, 0)
Screenshot: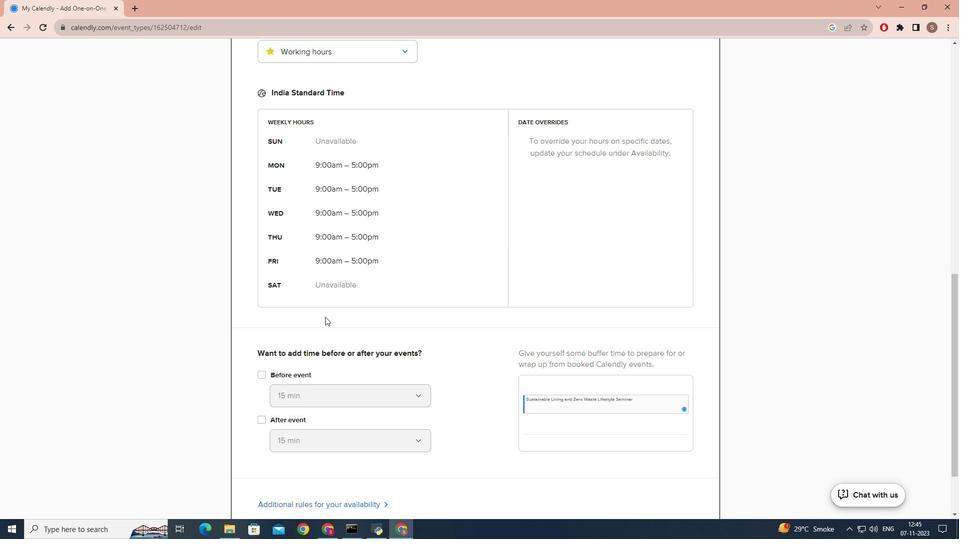 
Action: Mouse scrolled (325, 316) with delta (0, 0)
Screenshot: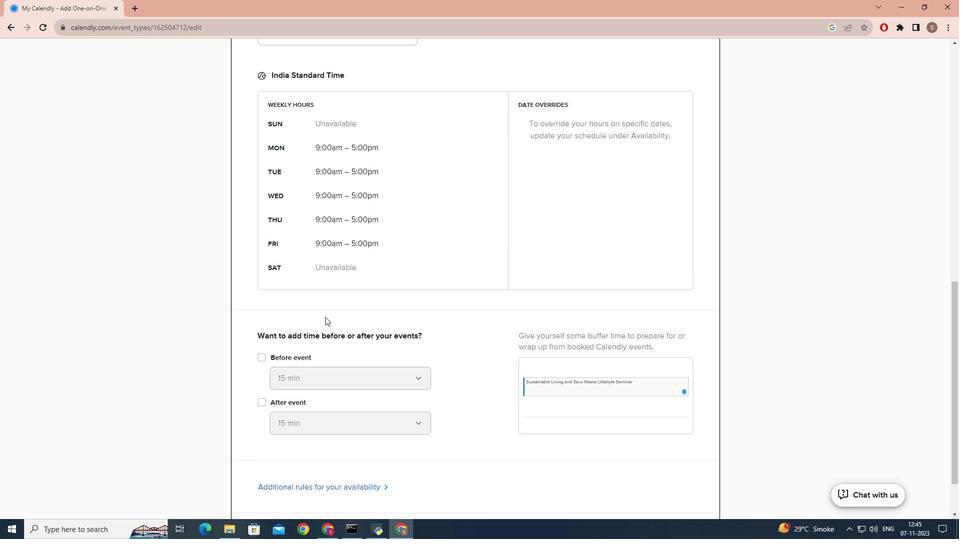 
Action: Mouse scrolled (325, 316) with delta (0, 0)
Screenshot: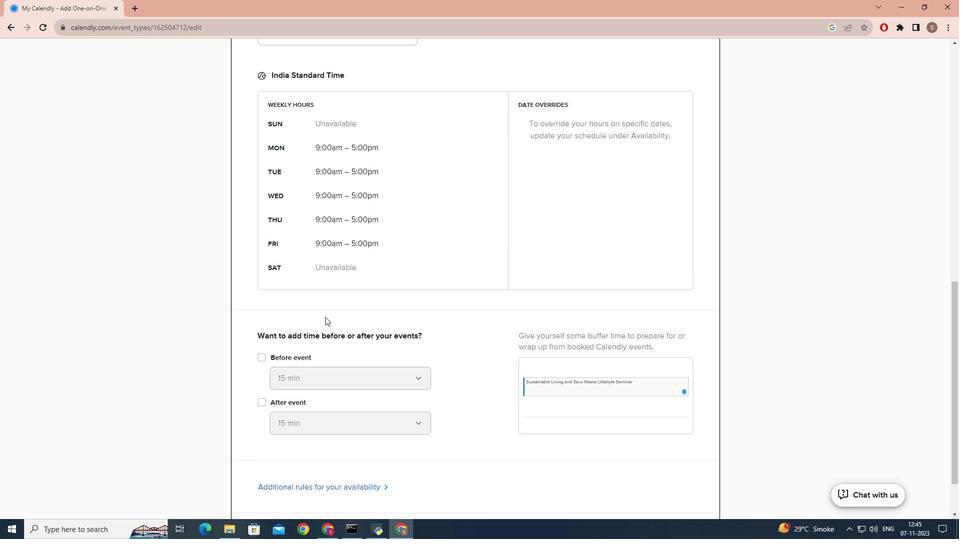 
Action: Mouse scrolled (325, 316) with delta (0, 0)
Screenshot: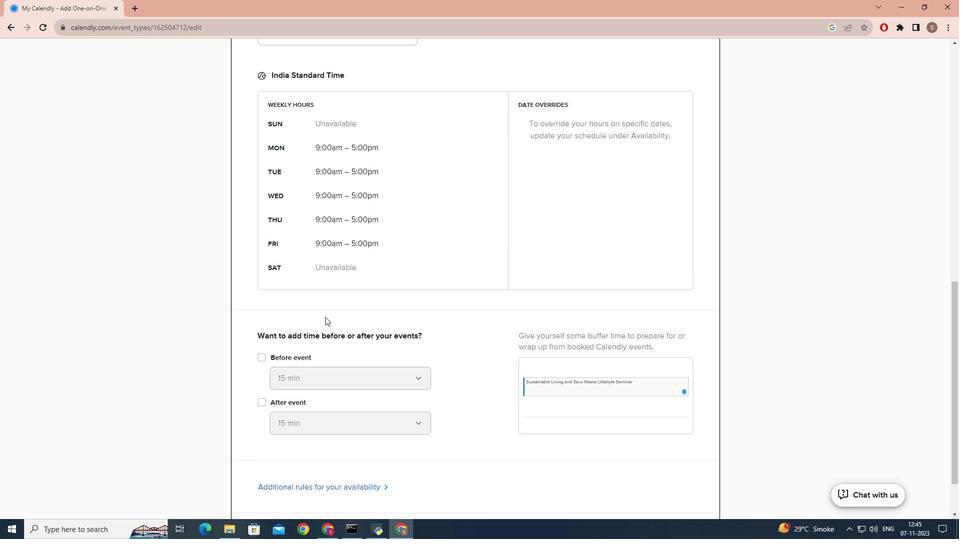 
Action: Mouse scrolled (325, 316) with delta (0, 0)
Screenshot: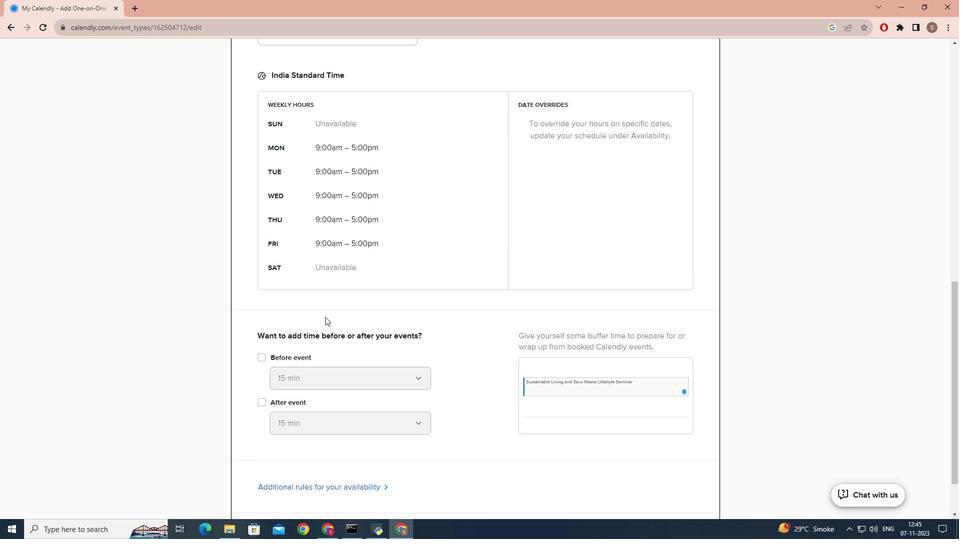 
Action: Mouse scrolled (325, 316) with delta (0, 0)
Screenshot: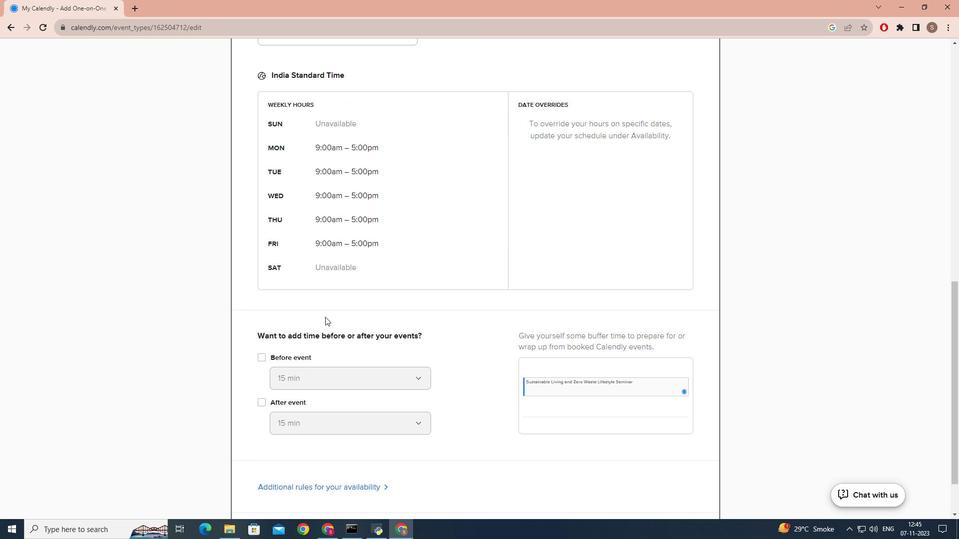 
Action: Mouse scrolled (325, 316) with delta (0, 0)
Screenshot: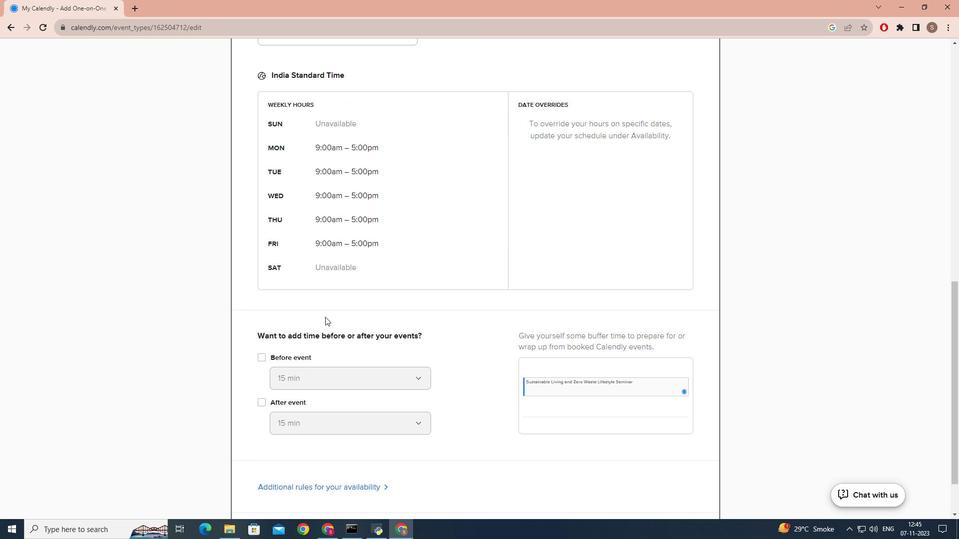 
Action: Mouse moved to (708, 465)
Screenshot: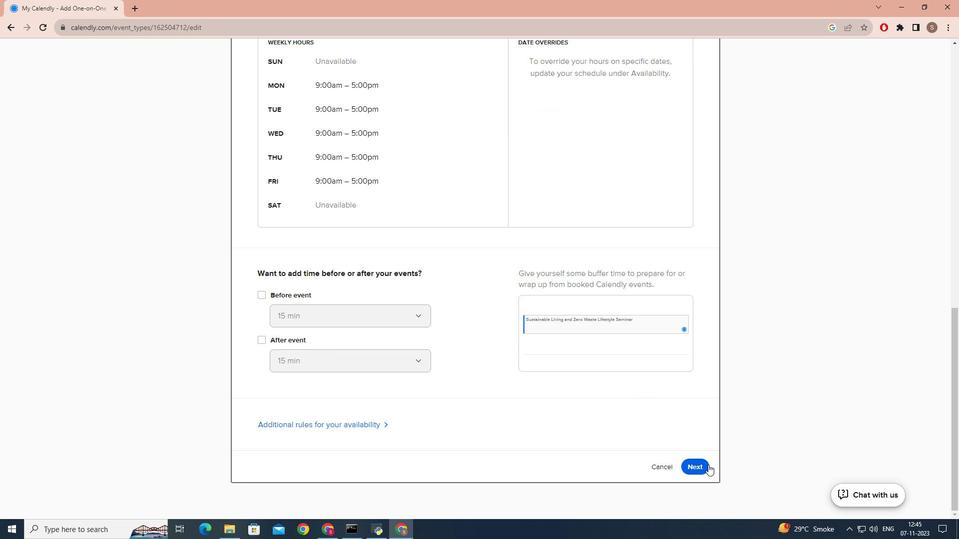 
Action: Mouse pressed left at (708, 465)
Screenshot: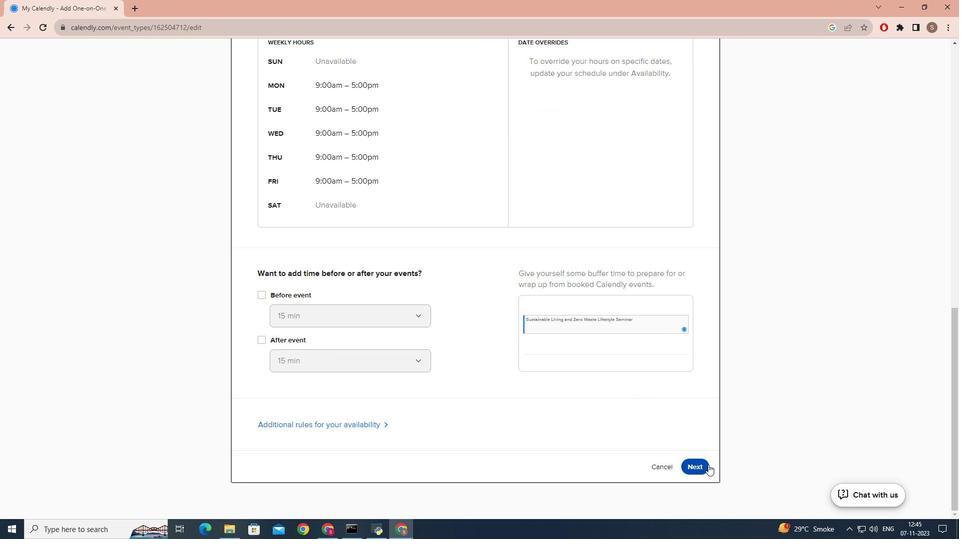 
Action: Mouse moved to (628, 386)
Screenshot: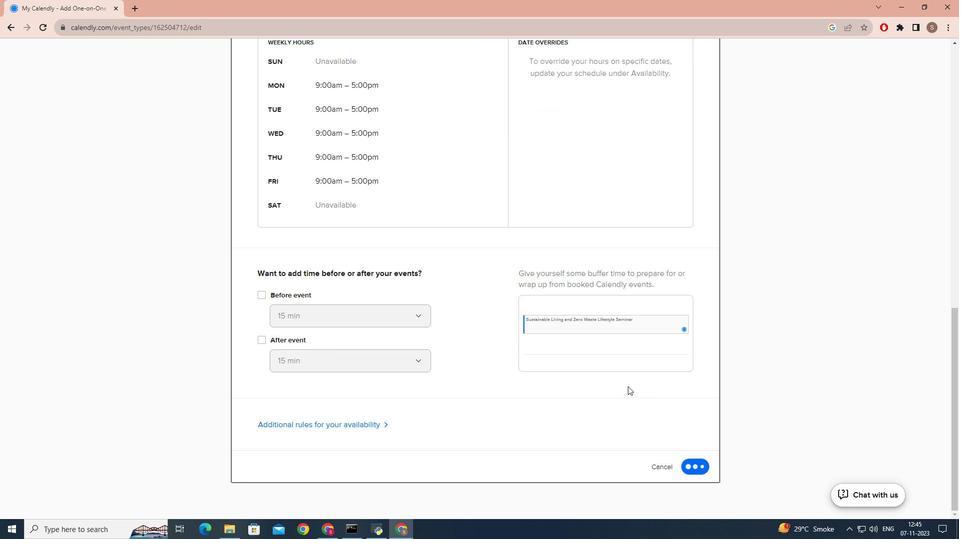 
